 Task: Log work in the project AgileFrame for the issue 'Create a new online platform for online graphic design courses with advanced design tools and project collaboration features' spent time as '3w 3d 23h 44m' and remaining time as '3w 3d 4h 17m' and move to top of backlog. Now add the issue to the epic 'IT Incident Management Process Improvement'. Log work in the project AgileFrame for the issue 'Implement a new cloud-based payroll management system for a company with advanced payroll processing and tax calculation features' spent time as '1w 4d 22h 35m' and remaining time as '6w 1d 12h 21m' and move to bottom of backlog. Now add the issue to the epic 'IT Knowledge Management Process Improvement'
Action: Mouse moved to (820, 395)
Screenshot: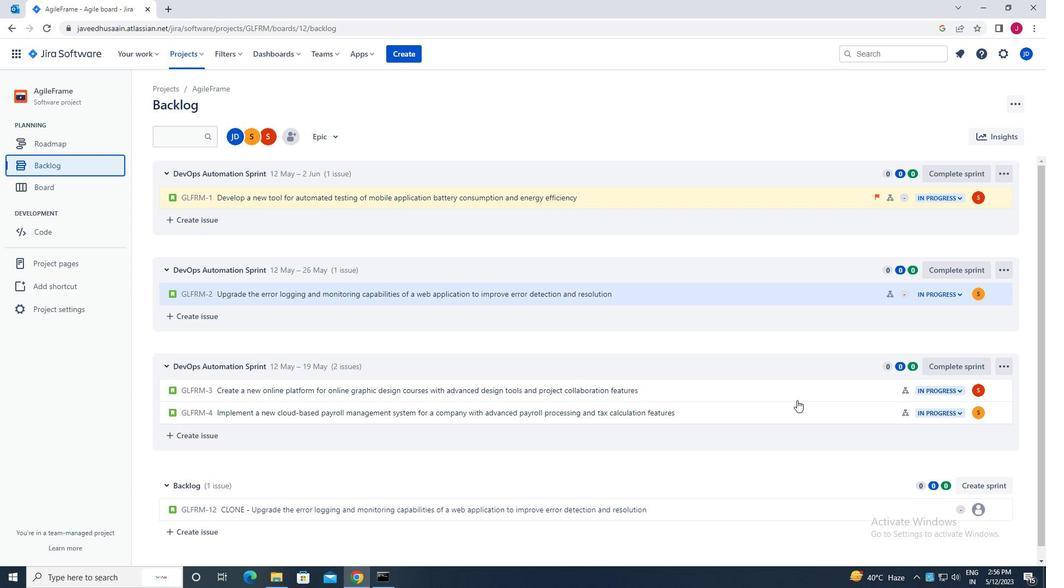 
Action: Mouse pressed left at (820, 395)
Screenshot: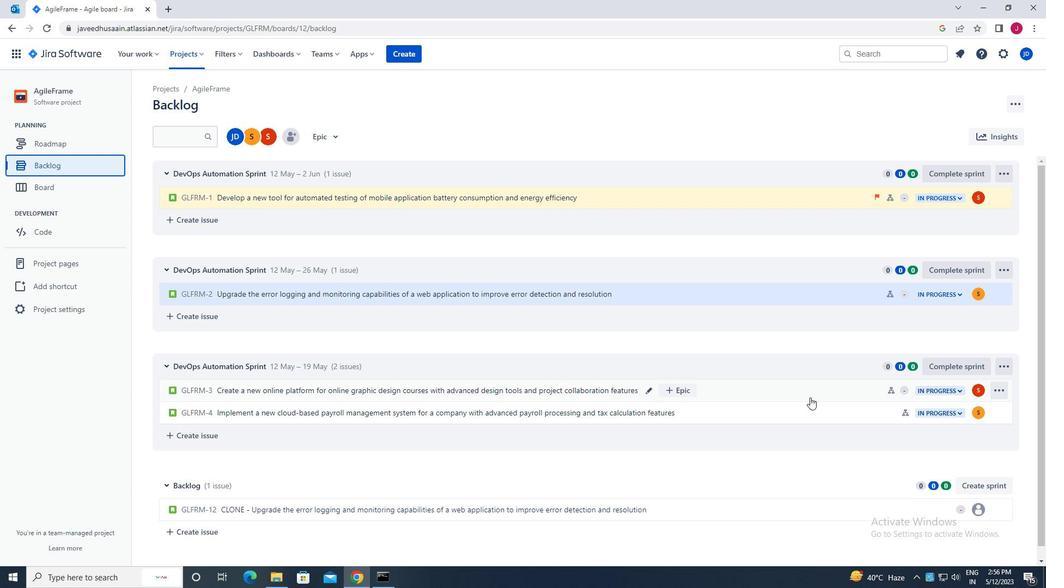 
Action: Mouse moved to (1000, 171)
Screenshot: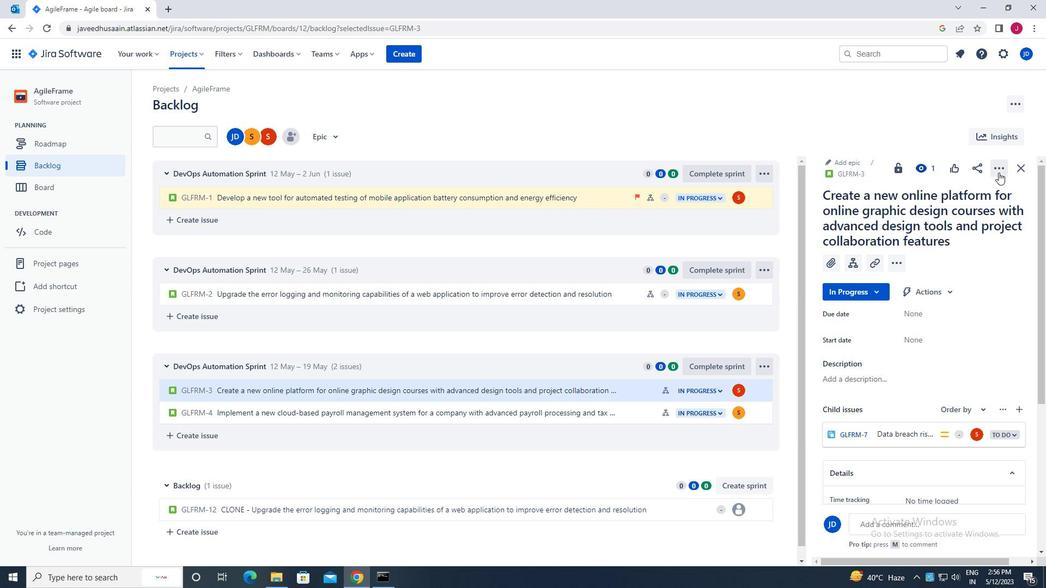 
Action: Mouse pressed left at (1000, 171)
Screenshot: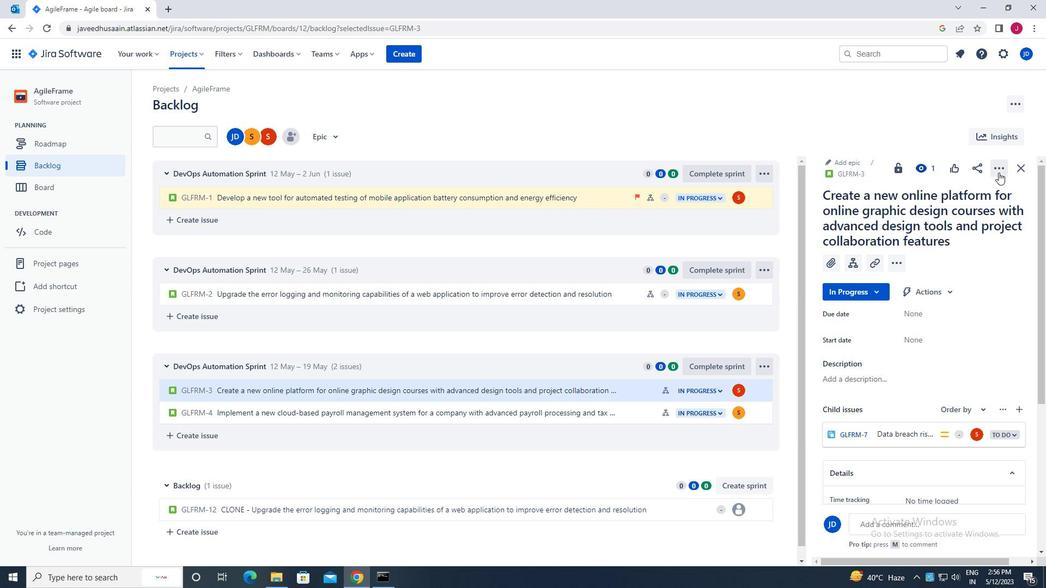 
Action: Mouse moved to (966, 197)
Screenshot: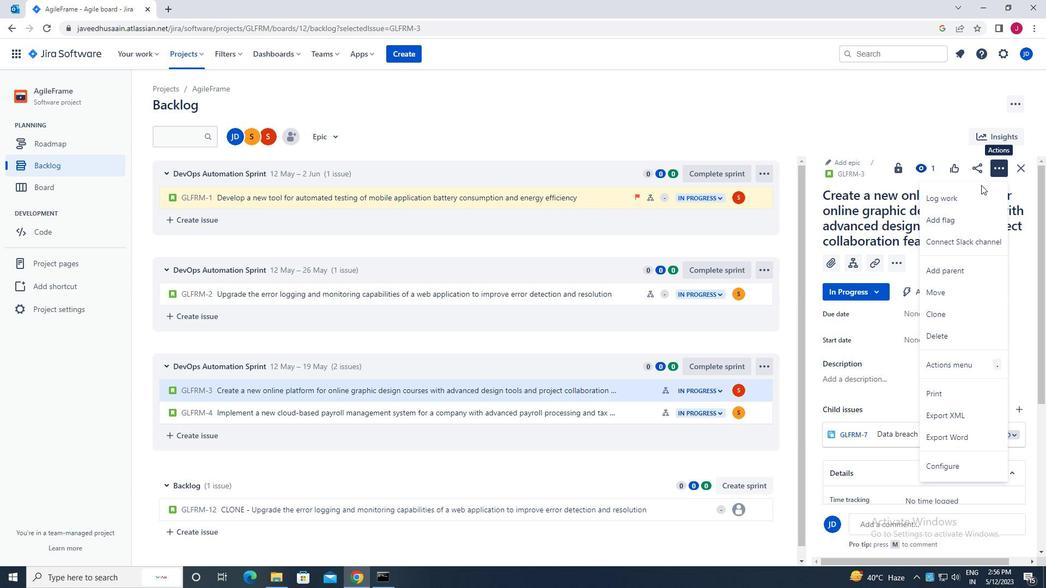 
Action: Mouse pressed left at (966, 197)
Screenshot: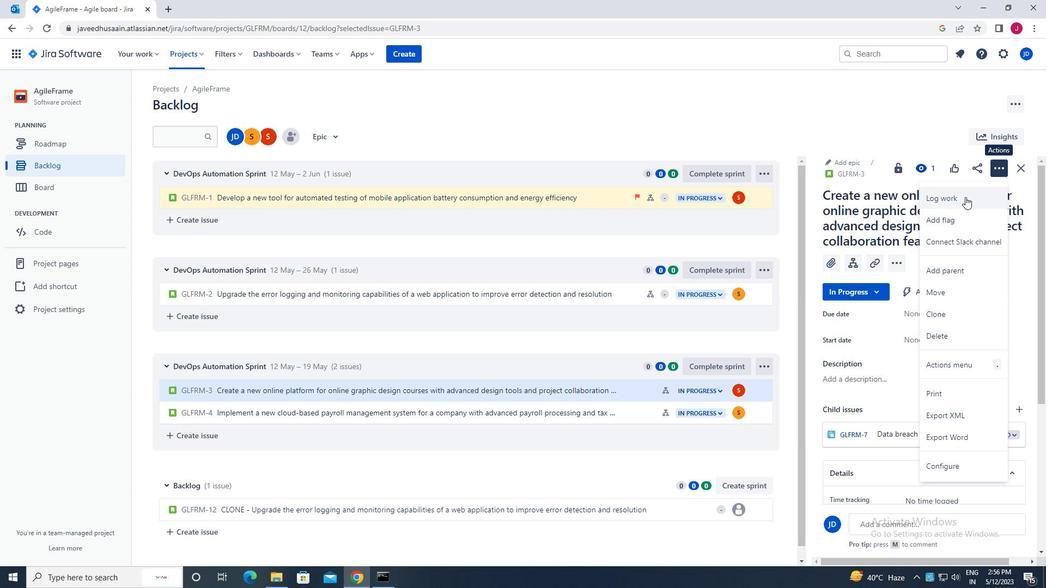 
Action: Mouse moved to (474, 160)
Screenshot: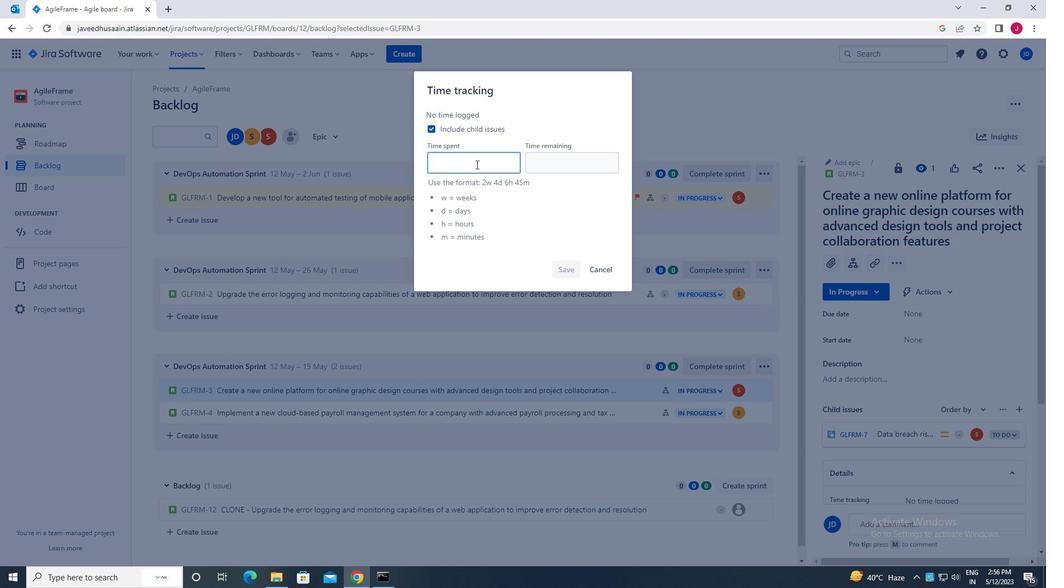 
Action: Mouse pressed left at (474, 160)
Screenshot: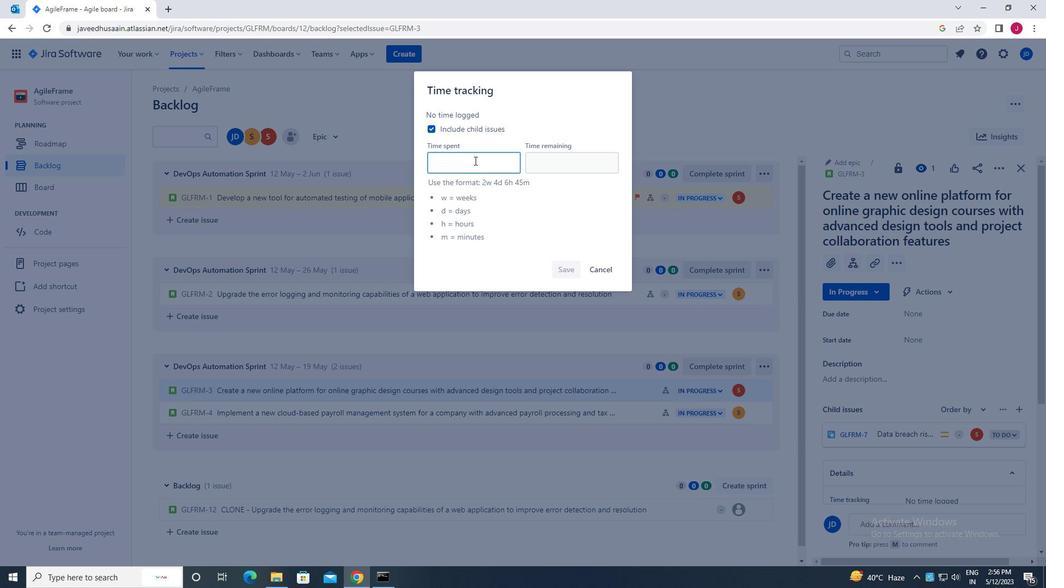 
Action: Key pressed 3w<Key.backspace><Key.caps_lock>w<Key.space>3d<Key.space>23h<Key.space>44m
Screenshot: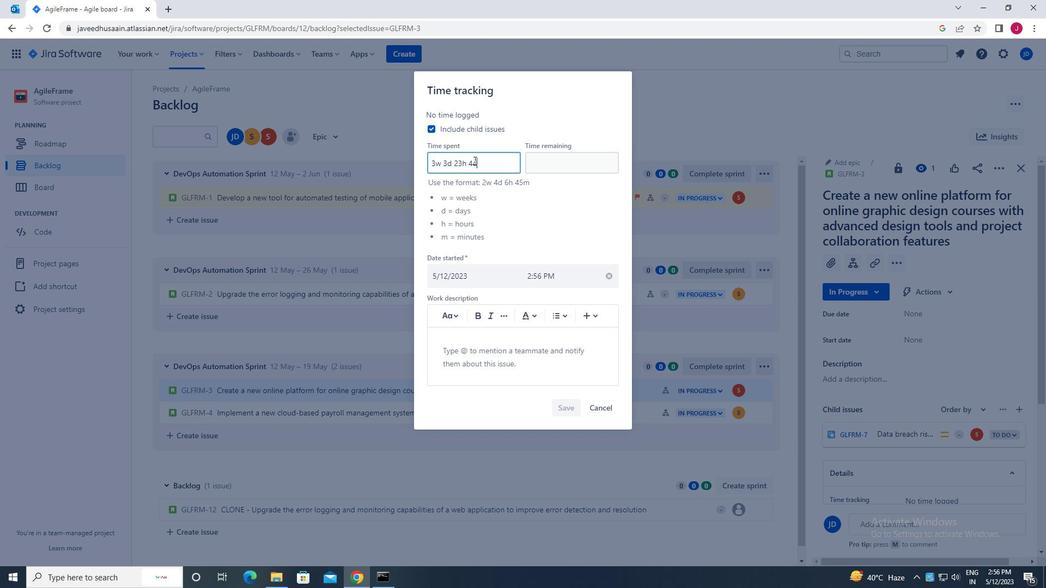 
Action: Mouse moved to (548, 161)
Screenshot: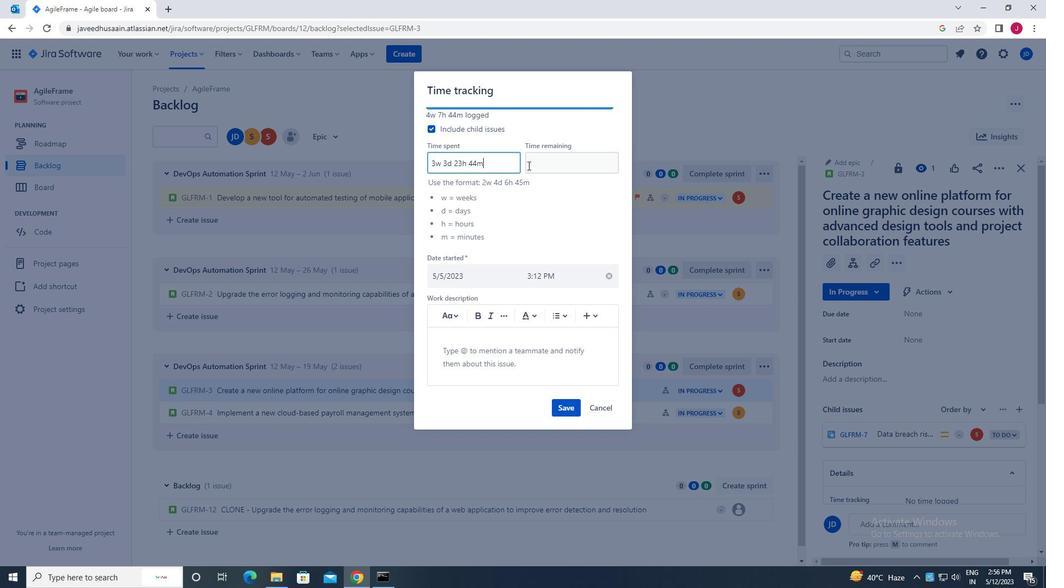 
Action: Mouse pressed left at (548, 161)
Screenshot: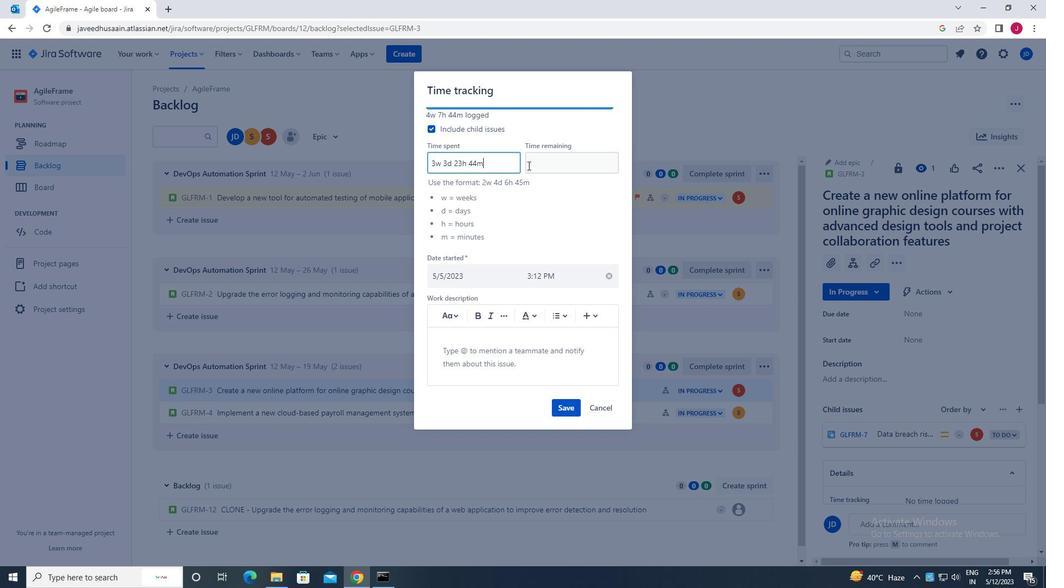 
Action: Key pressed 3w<Key.space>3d<Key.space>4h<Key.space>17m
Screenshot: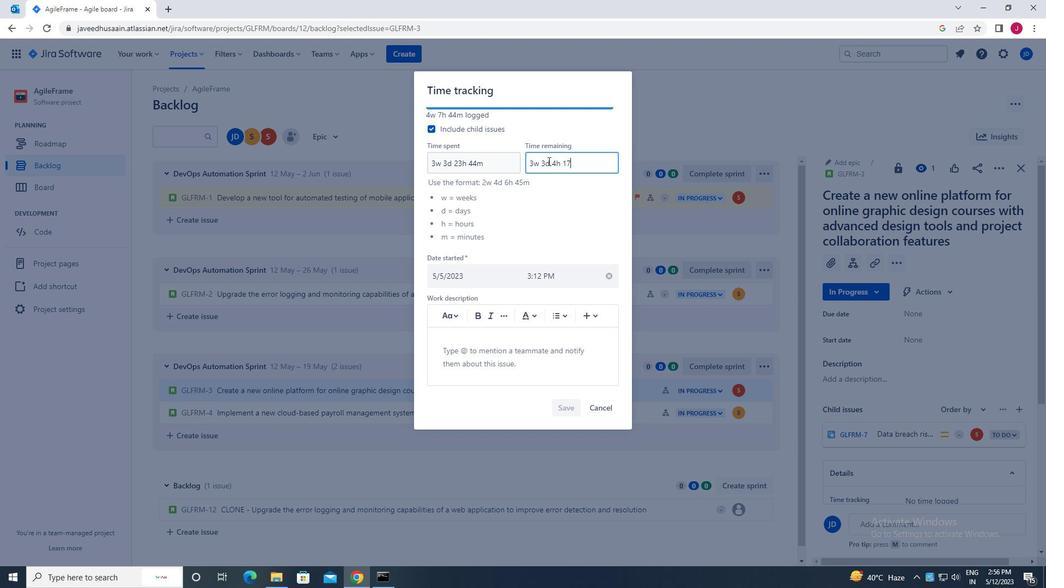 
Action: Mouse moved to (574, 404)
Screenshot: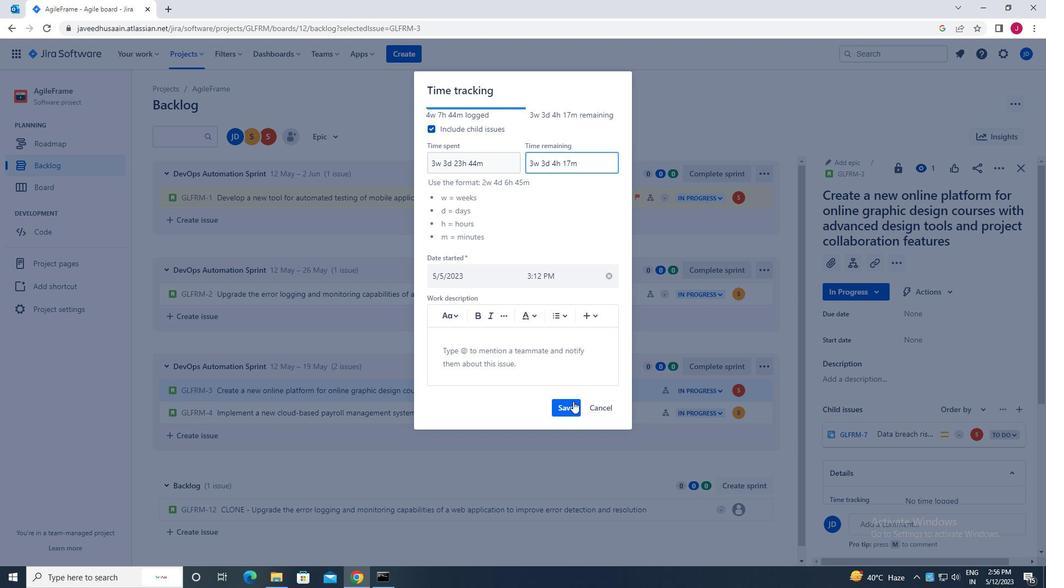 
Action: Mouse pressed left at (574, 404)
Screenshot: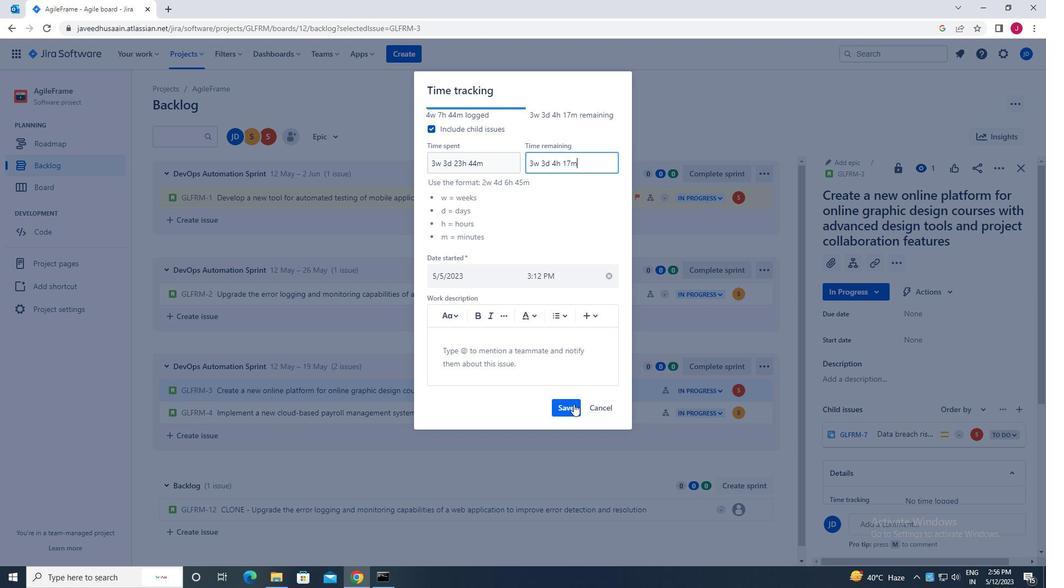 
Action: Mouse moved to (758, 392)
Screenshot: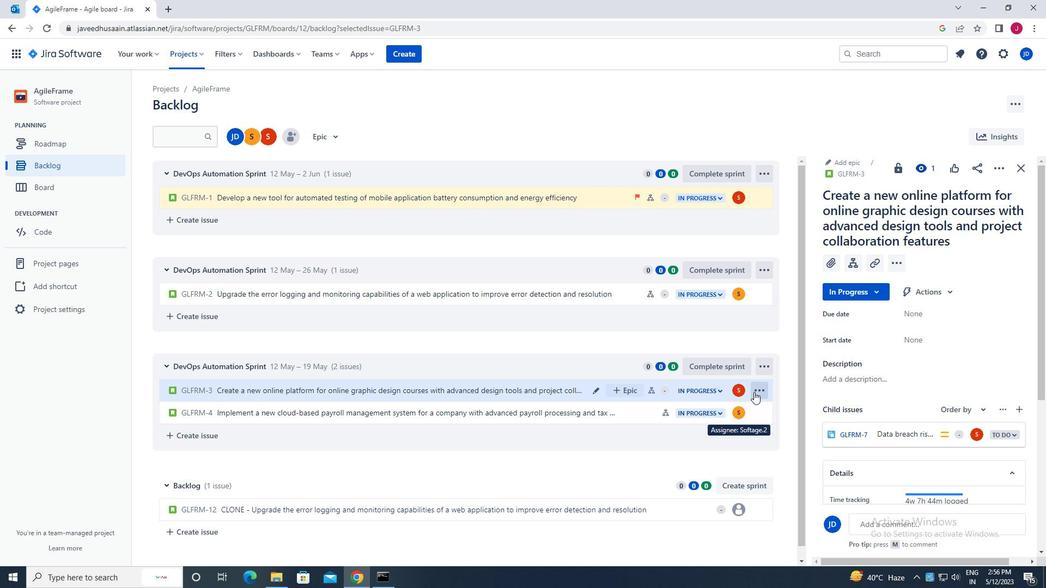 
Action: Mouse pressed left at (758, 392)
Screenshot: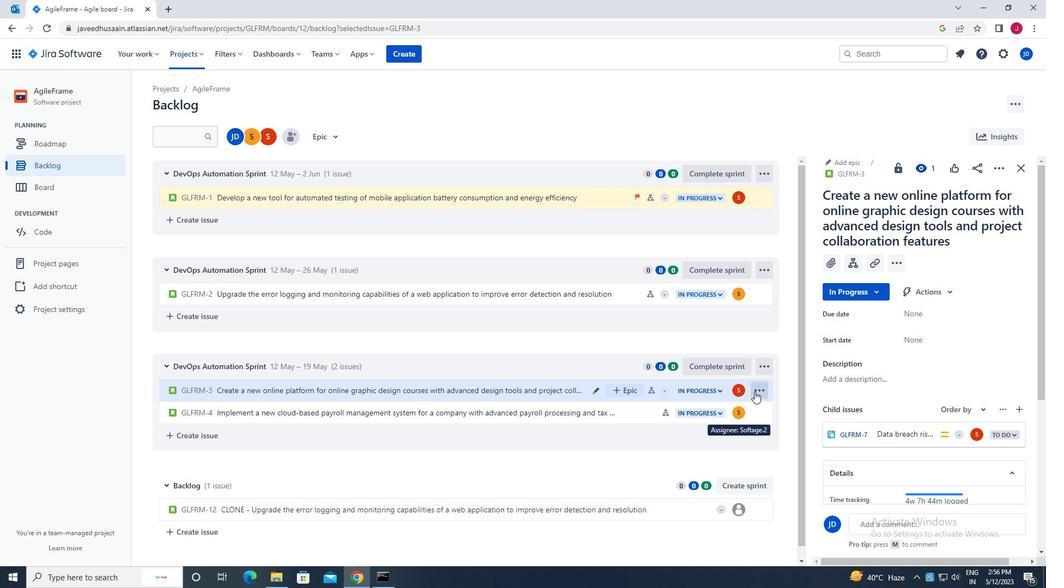 
Action: Mouse moved to (702, 350)
Screenshot: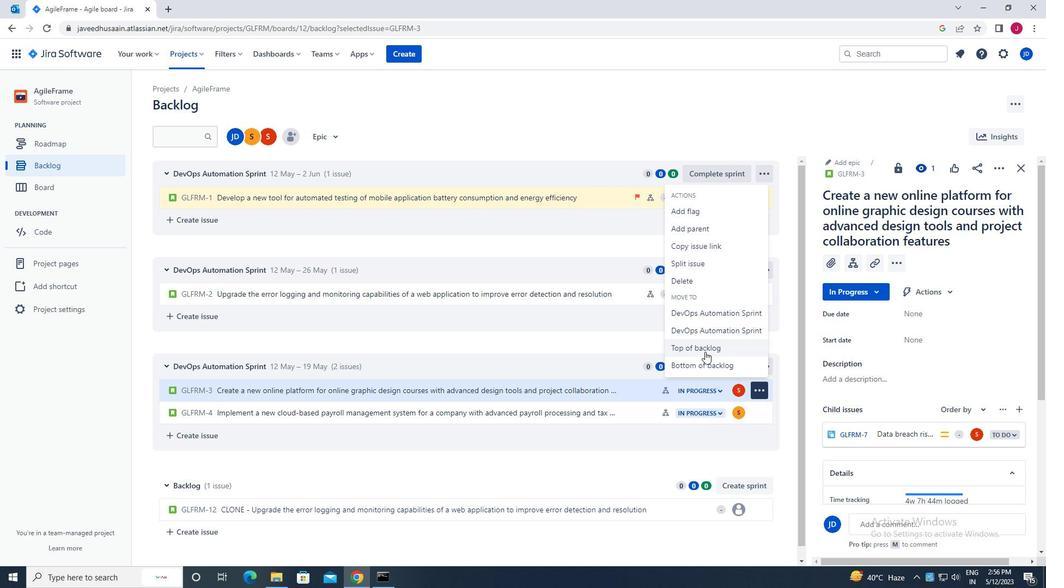 
Action: Mouse pressed left at (702, 350)
Screenshot: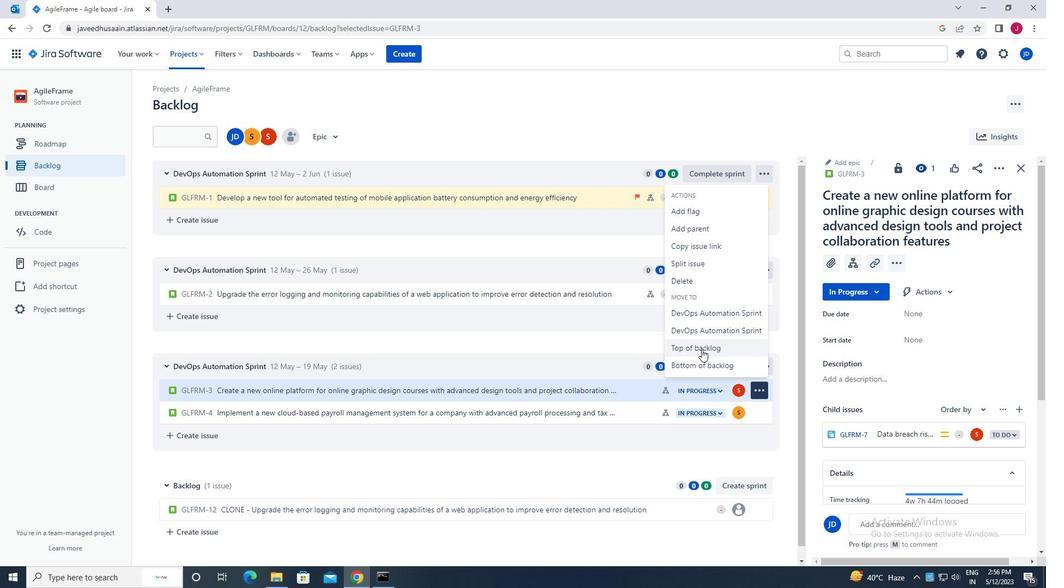 
Action: Mouse moved to (561, 177)
Screenshot: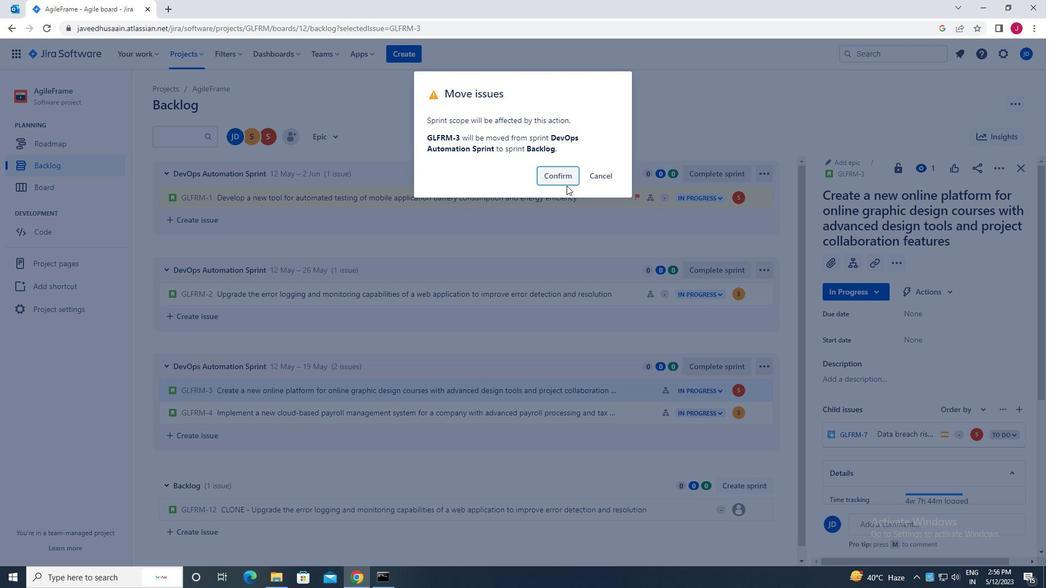
Action: Mouse pressed left at (561, 177)
Screenshot: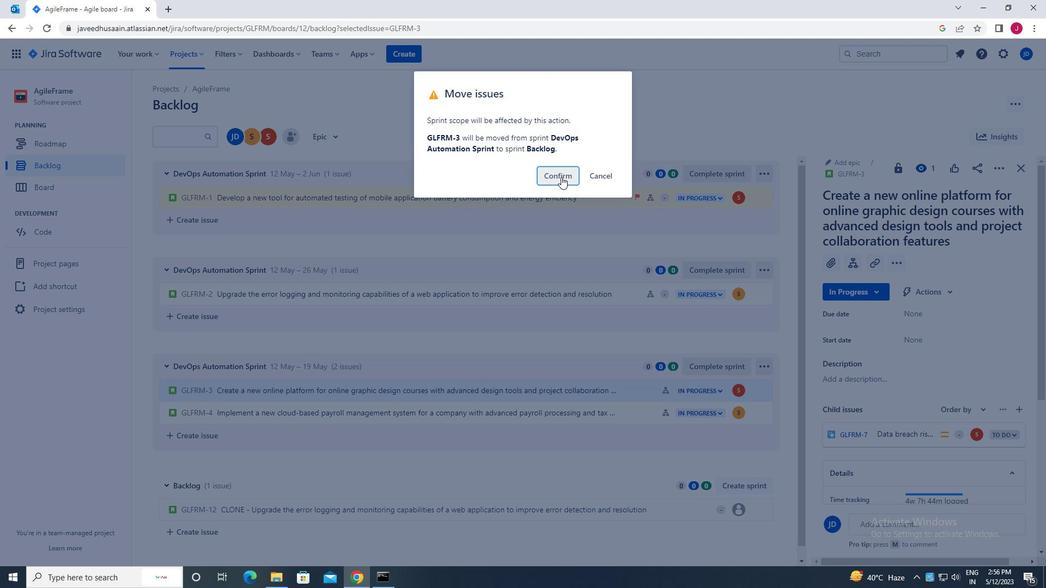 
Action: Mouse moved to (331, 136)
Screenshot: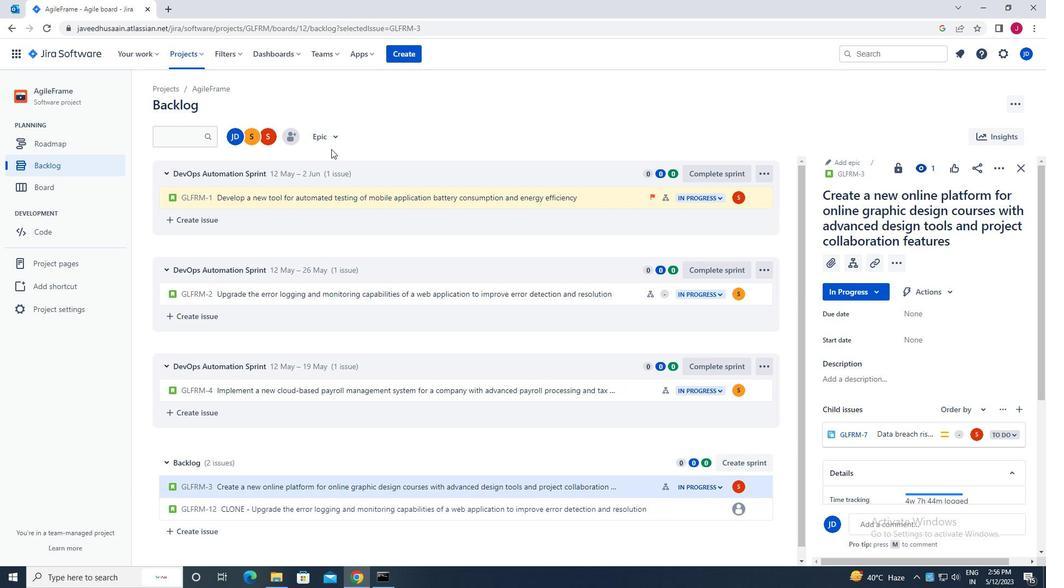 
Action: Mouse pressed left at (331, 136)
Screenshot: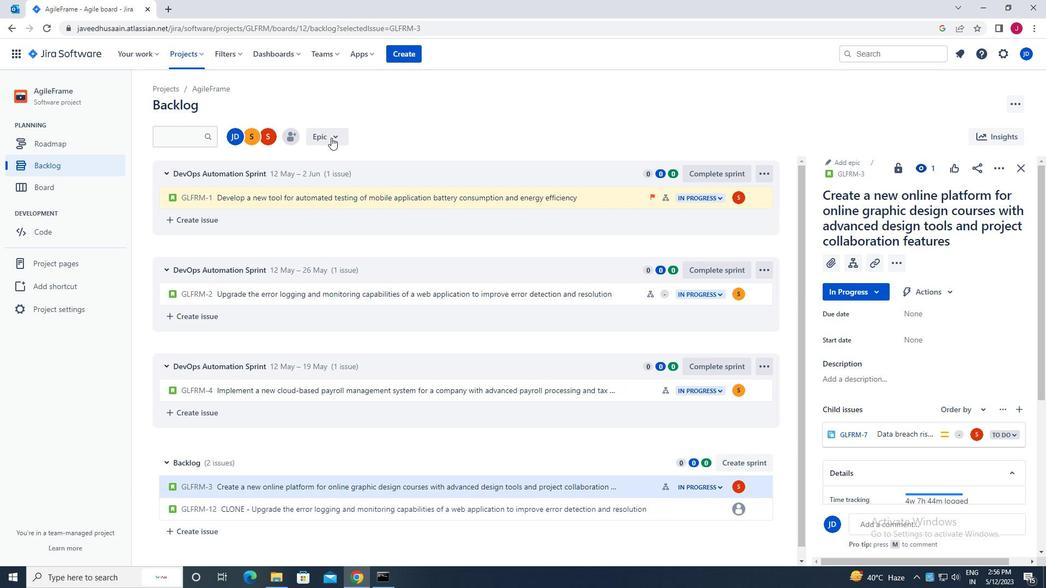 
Action: Mouse moved to (366, 219)
Screenshot: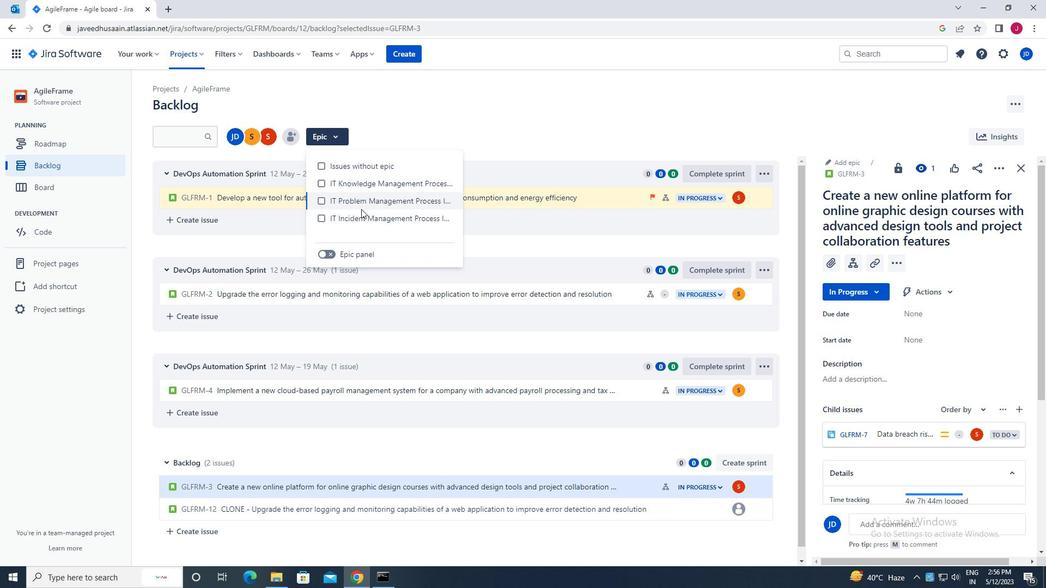 
Action: Mouse pressed left at (366, 219)
Screenshot: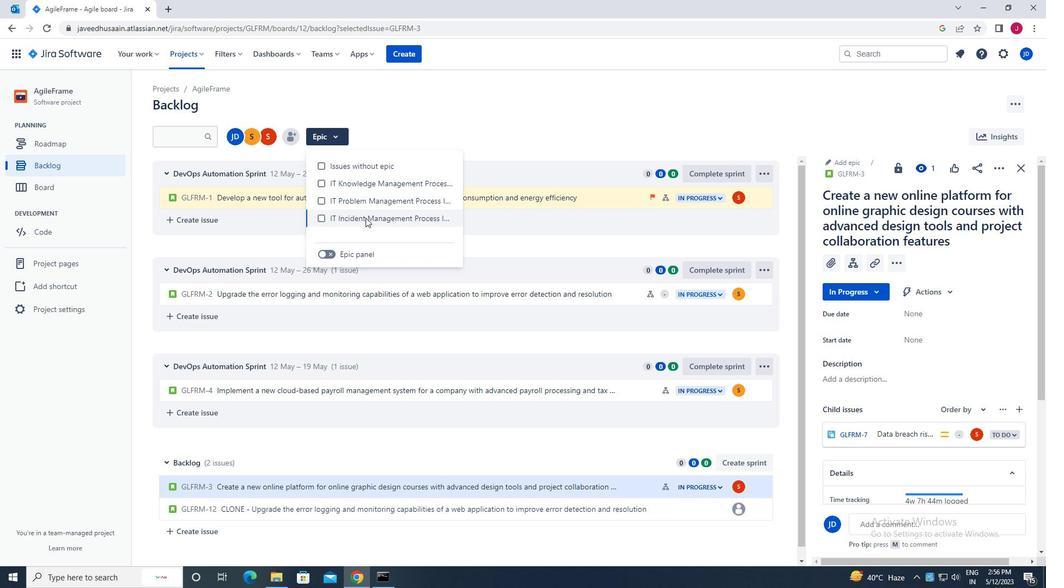 
Action: Mouse moved to (1021, 167)
Screenshot: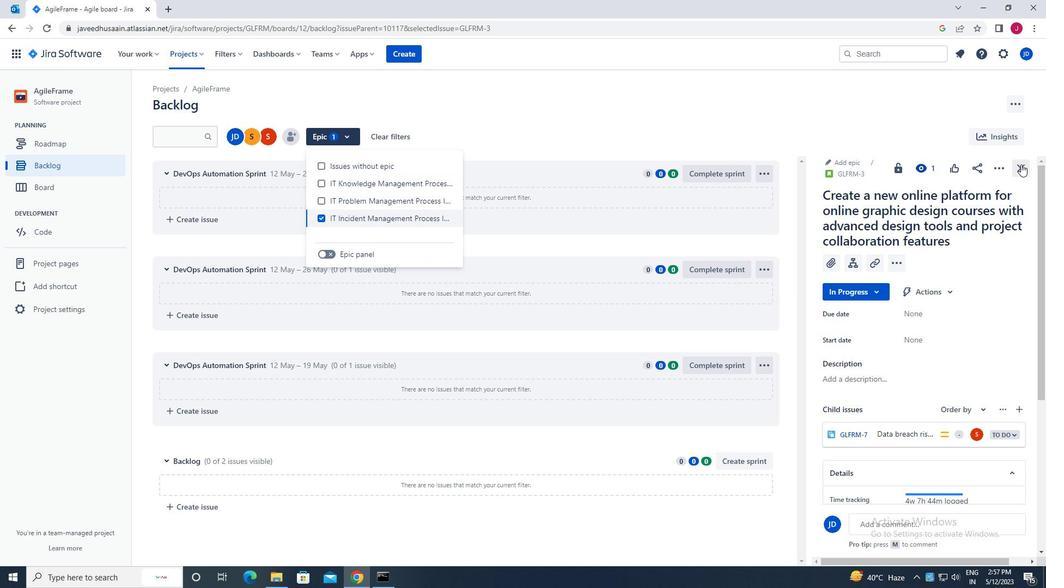 
Action: Mouse pressed left at (1021, 167)
Screenshot: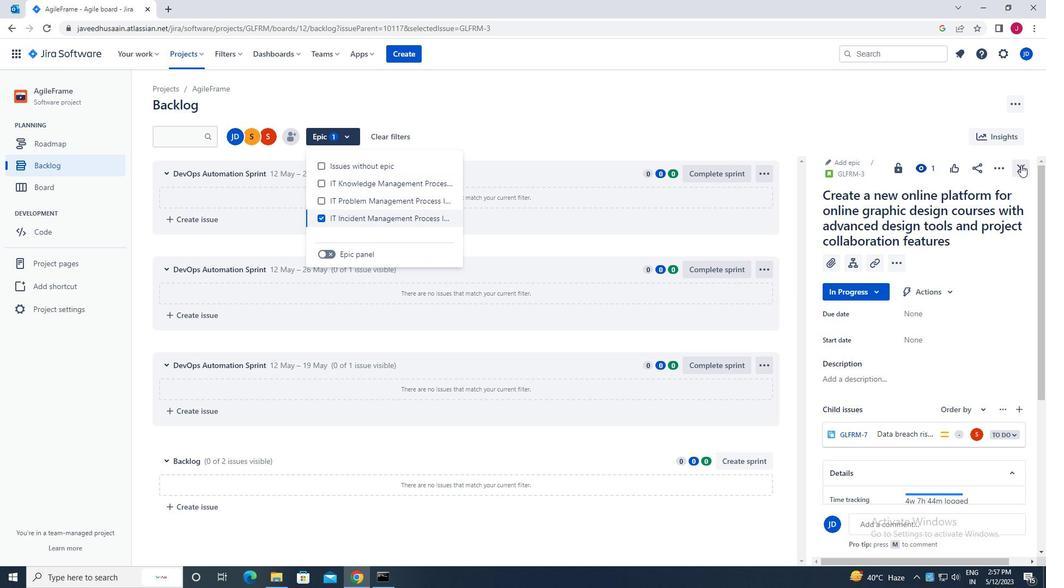 
Action: Mouse moved to (900, 300)
Screenshot: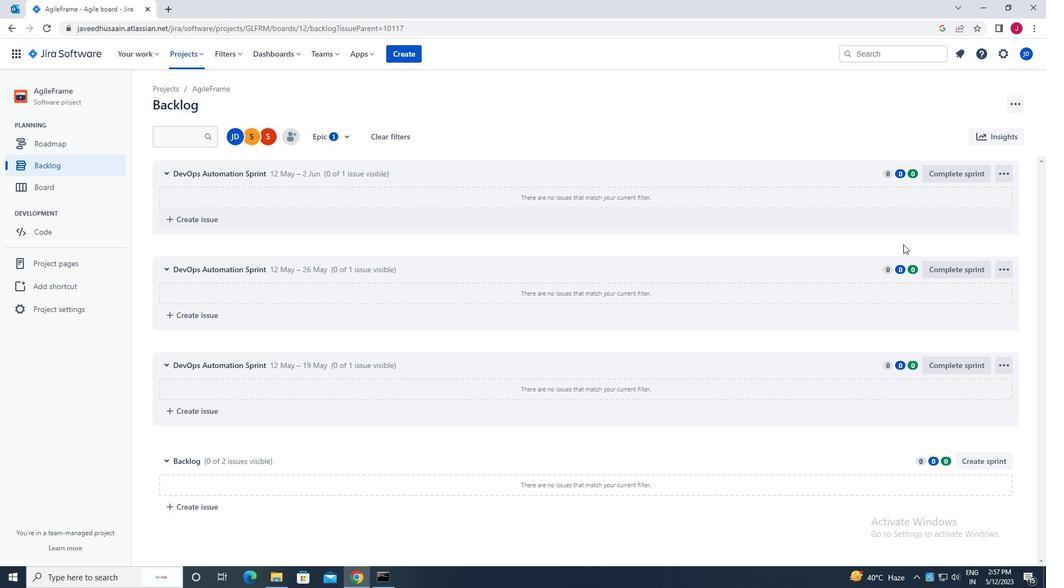 
Action: Mouse scrolled (900, 300) with delta (0, 0)
Screenshot: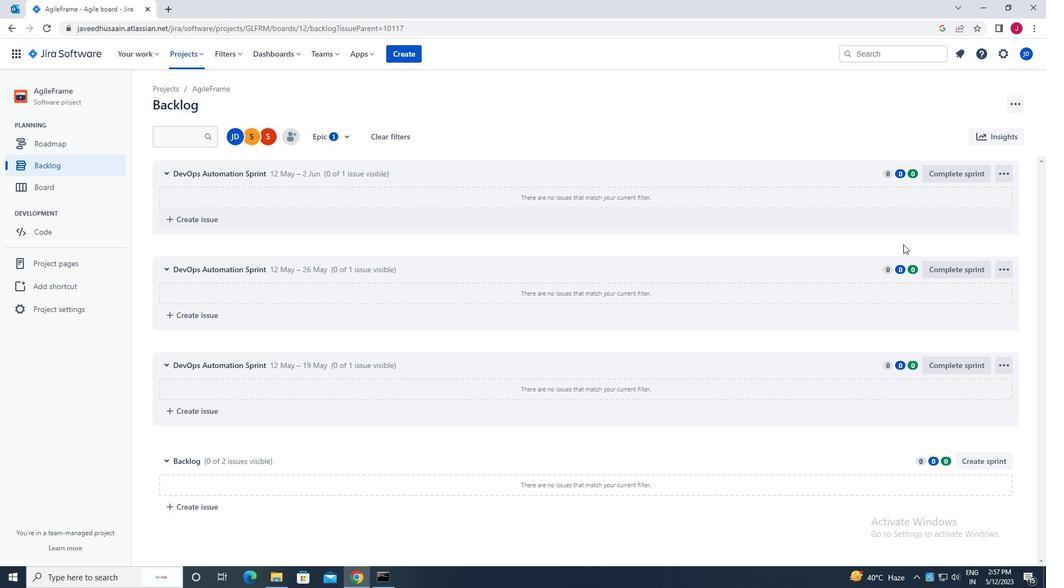 
Action: Mouse moved to (900, 304)
Screenshot: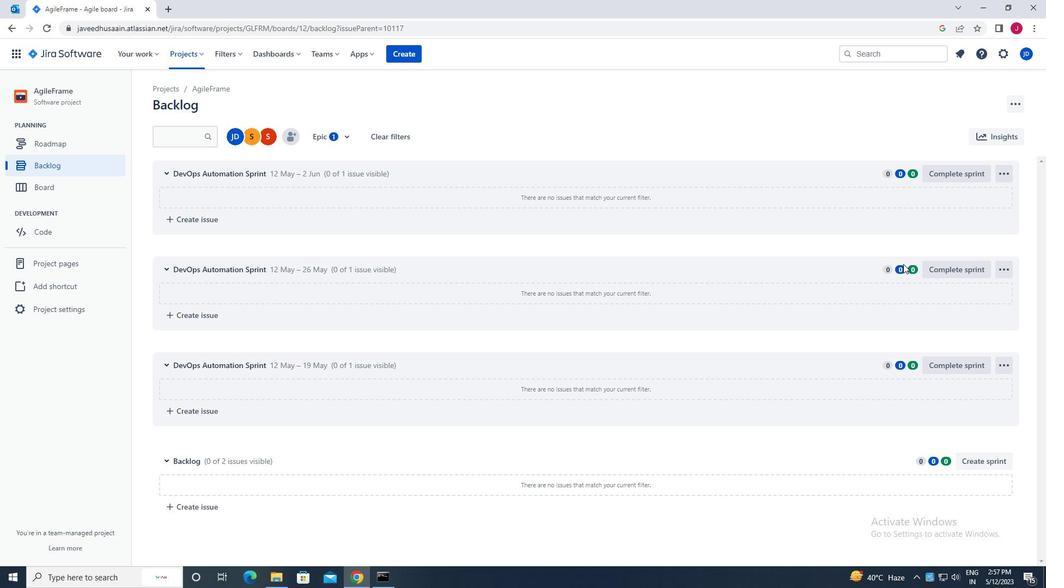 
Action: Mouse scrolled (900, 303) with delta (0, 0)
Screenshot: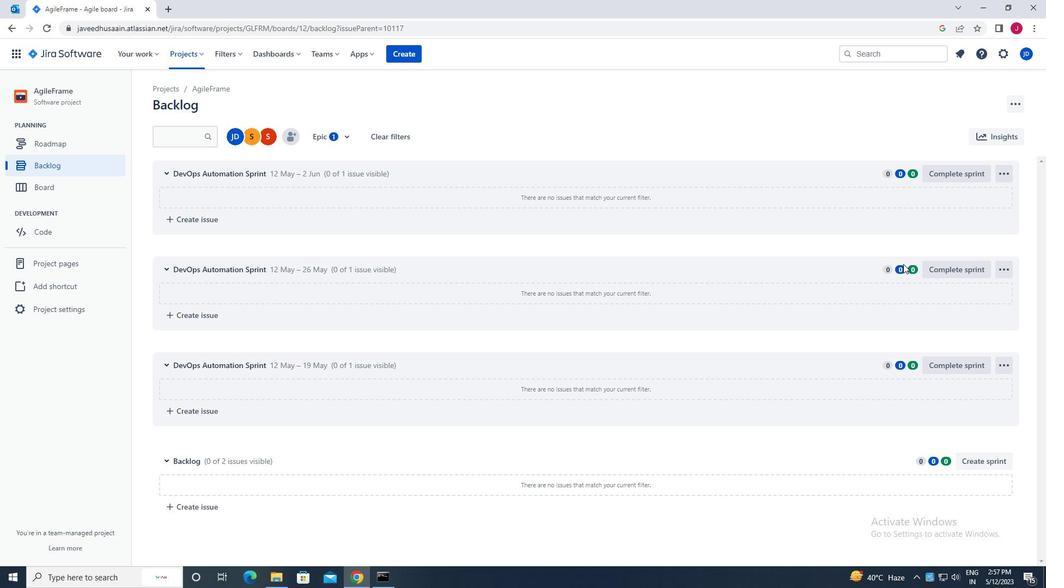 
Action: Mouse scrolled (900, 303) with delta (0, 0)
Screenshot: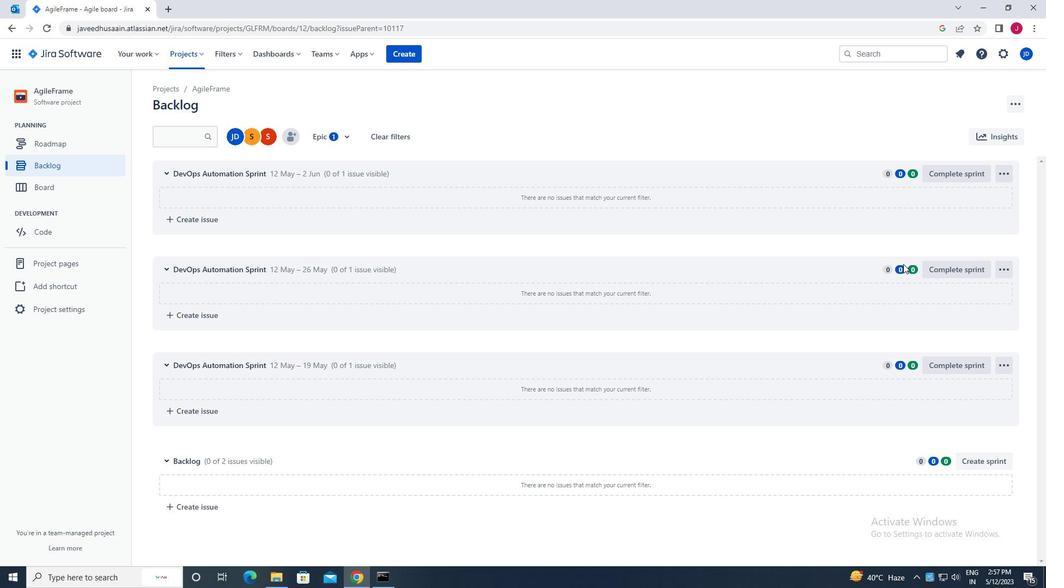 
Action: Mouse scrolled (900, 303) with delta (0, 0)
Screenshot: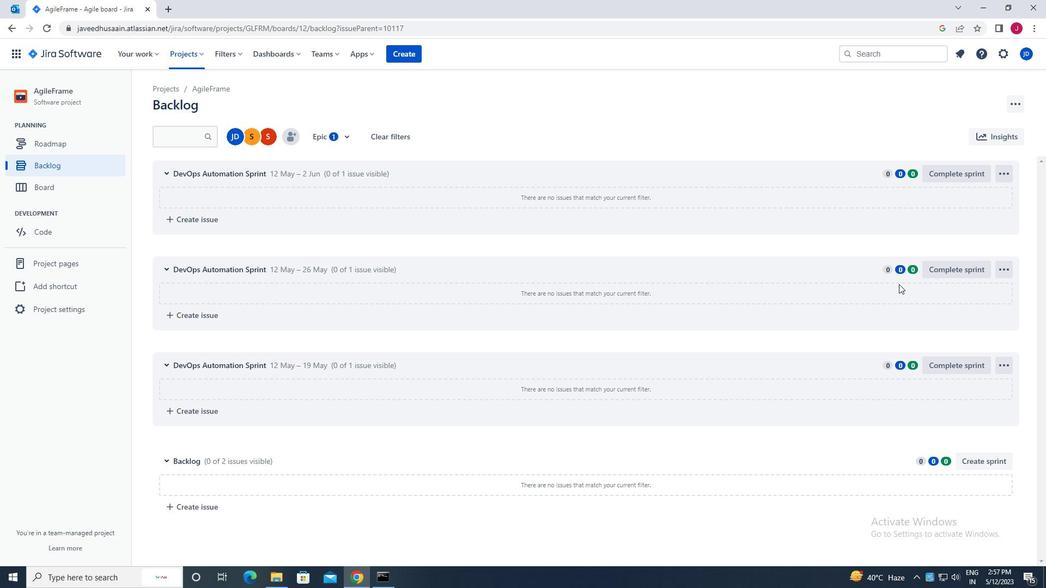 
Action: Mouse moved to (901, 304)
Screenshot: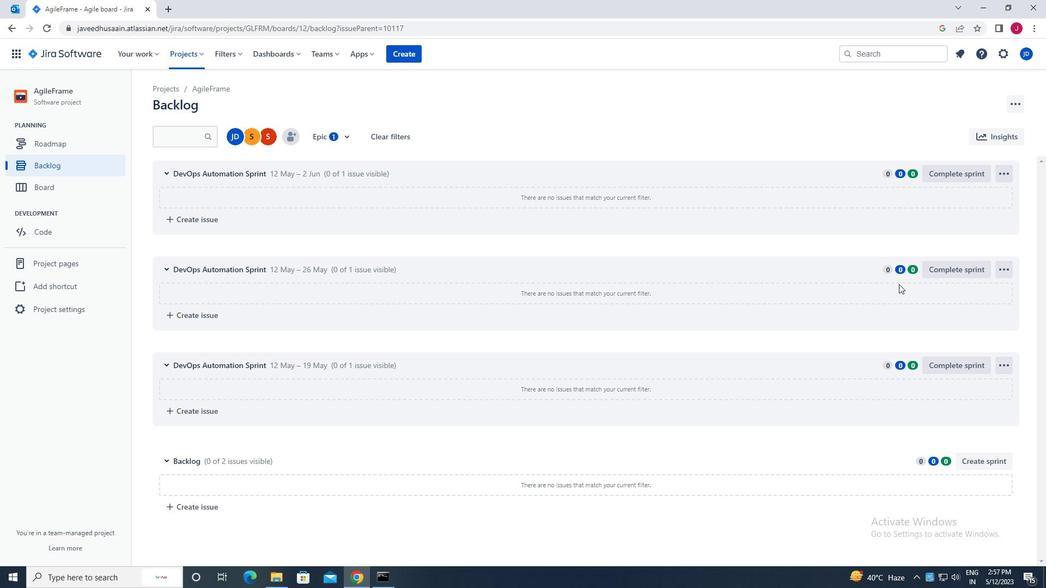 
Action: Mouse scrolled (901, 303) with delta (0, 0)
Screenshot: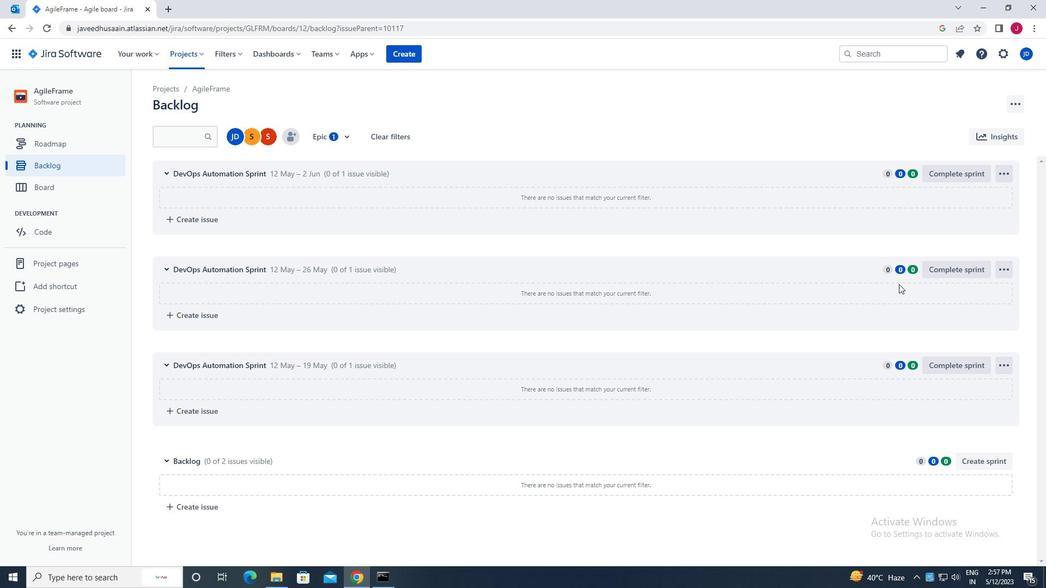 
Action: Mouse moved to (70, 163)
Screenshot: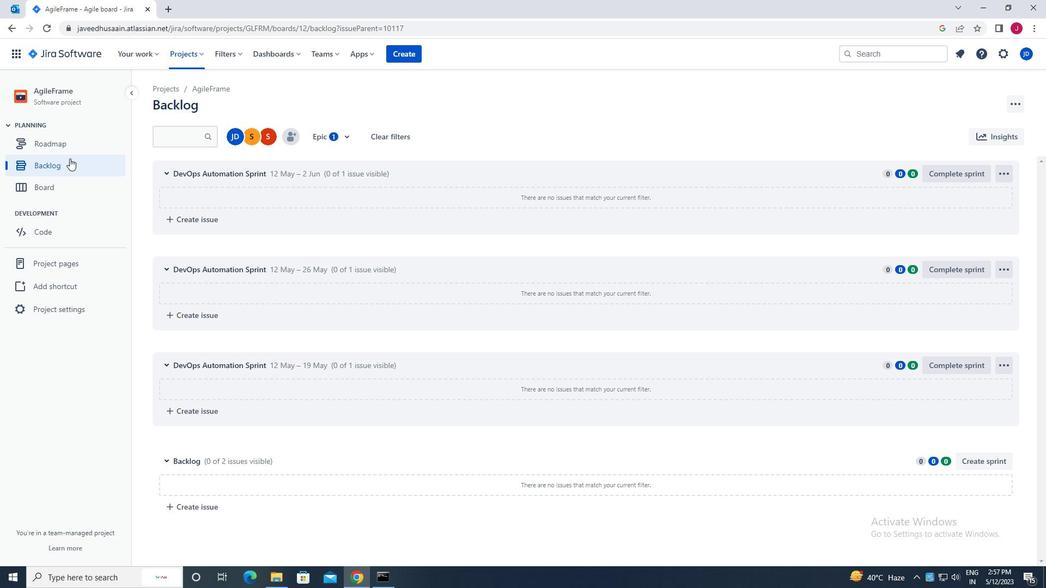 
Action: Mouse pressed left at (70, 163)
Screenshot: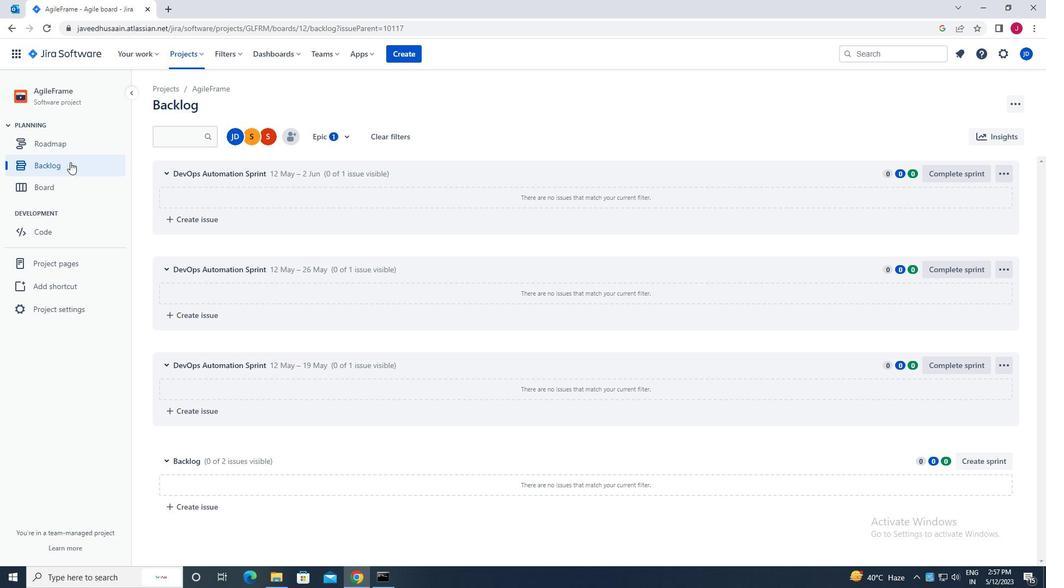 
Action: Mouse moved to (394, 462)
Screenshot: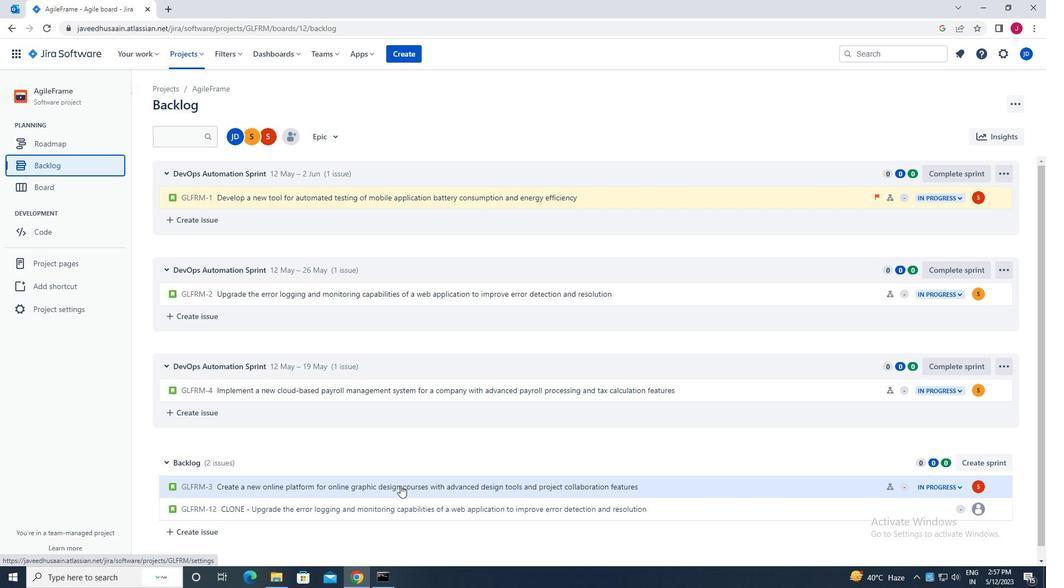 
Action: Mouse scrolled (394, 461) with delta (0, 0)
Screenshot: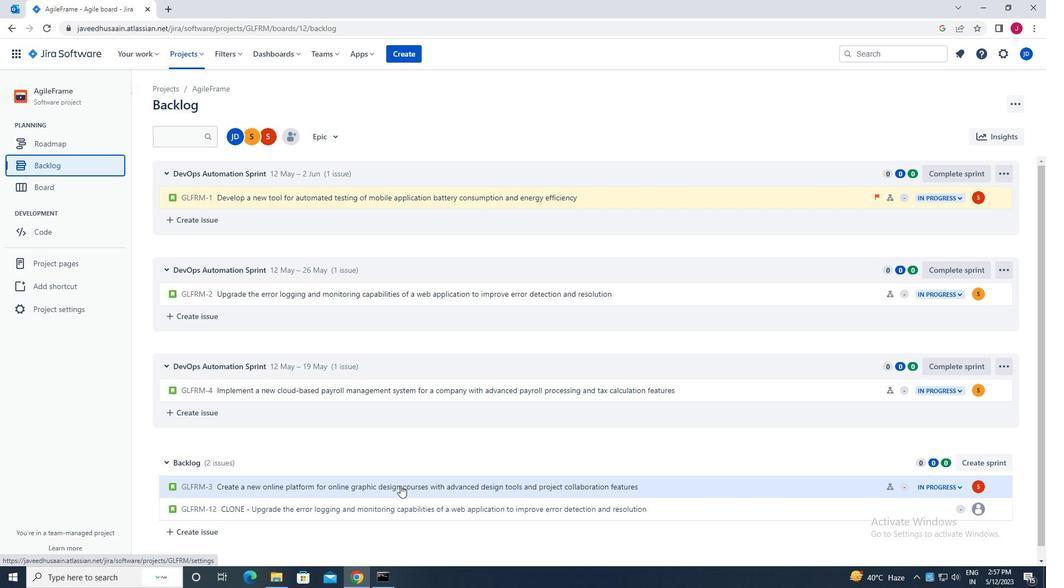 
Action: Mouse moved to (393, 461)
Screenshot: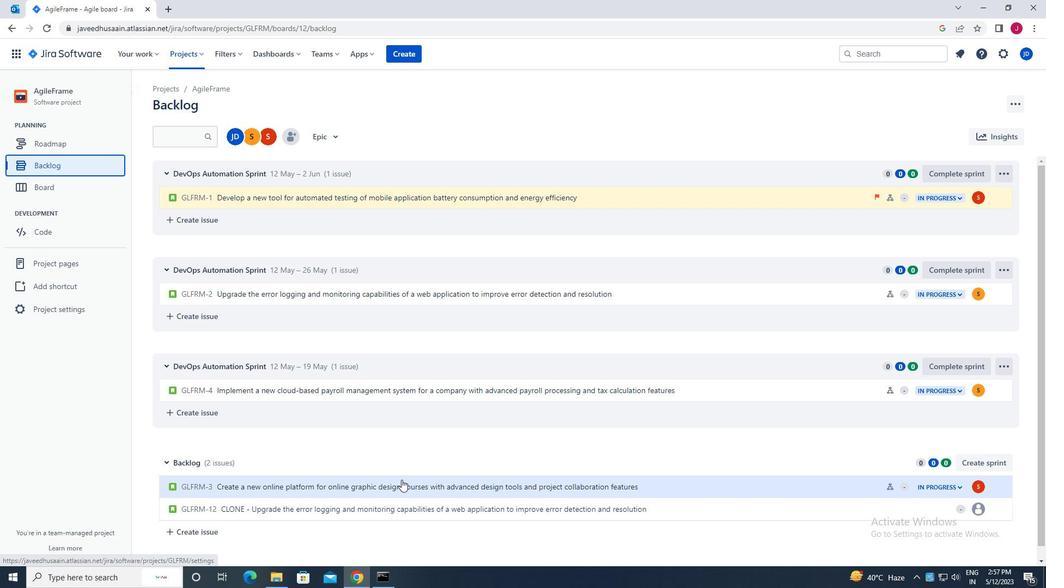 
Action: Mouse scrolled (393, 460) with delta (0, 0)
Screenshot: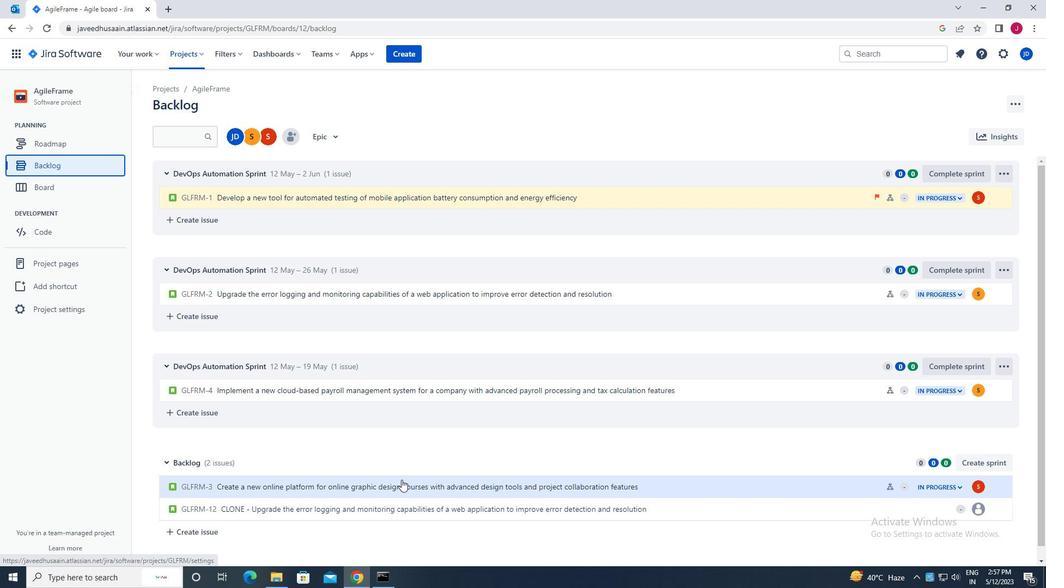 
Action: Mouse moved to (392, 459)
Screenshot: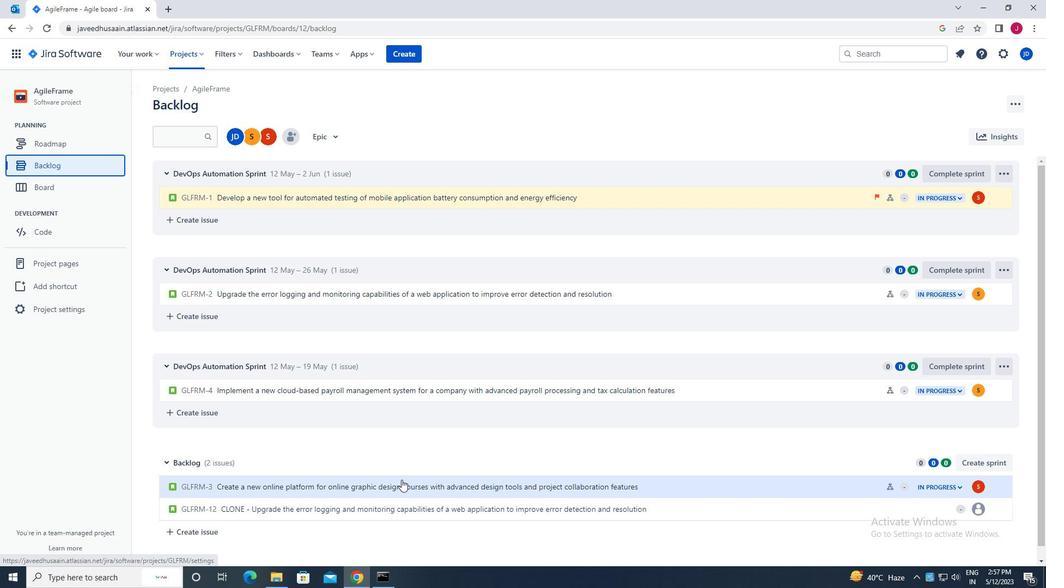 
Action: Mouse scrolled (392, 458) with delta (0, 0)
Screenshot: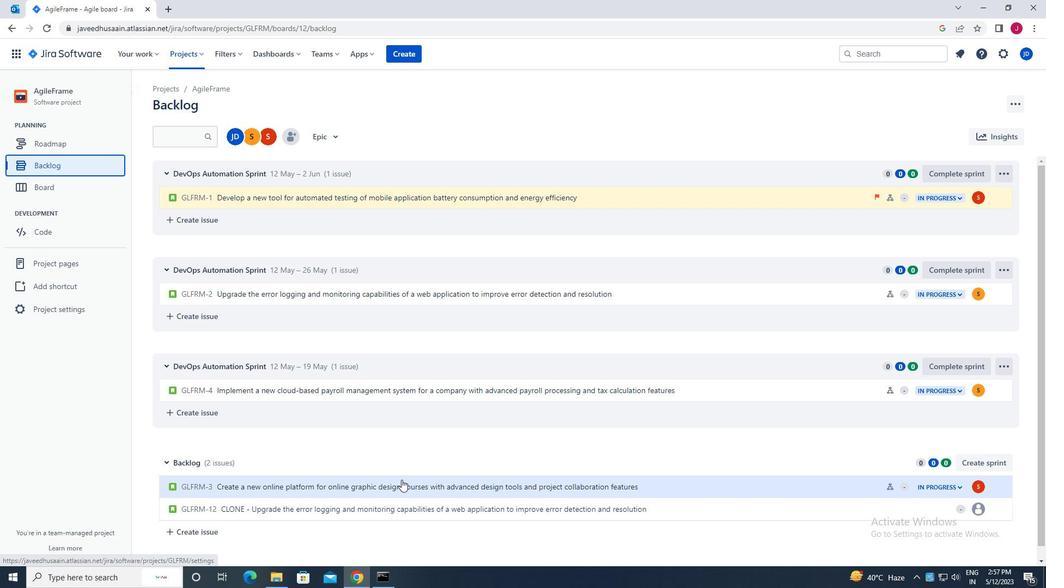 
Action: Mouse moved to (388, 454)
Screenshot: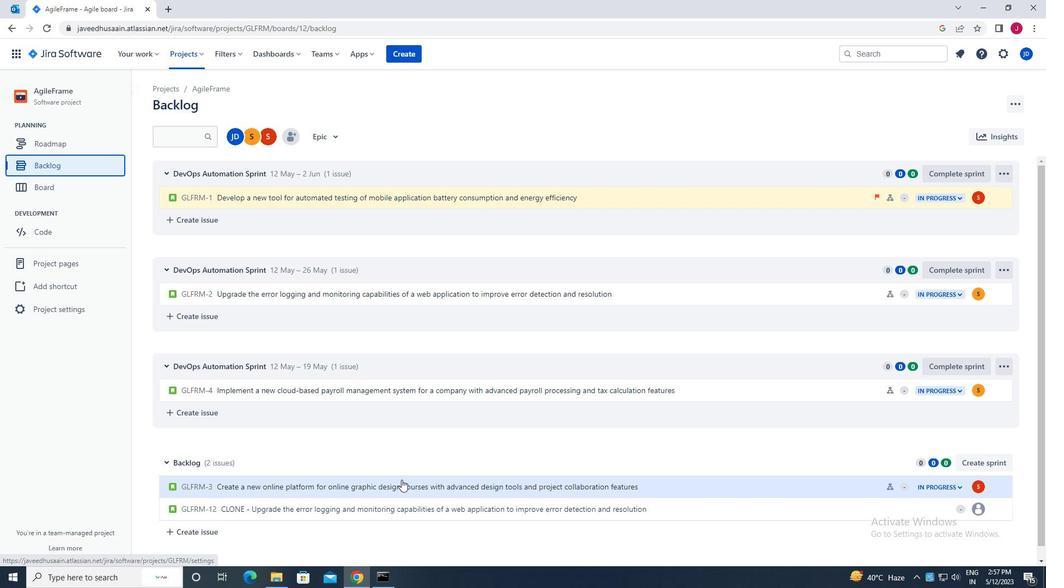 
Action: Mouse scrolled (388, 453) with delta (0, 0)
Screenshot: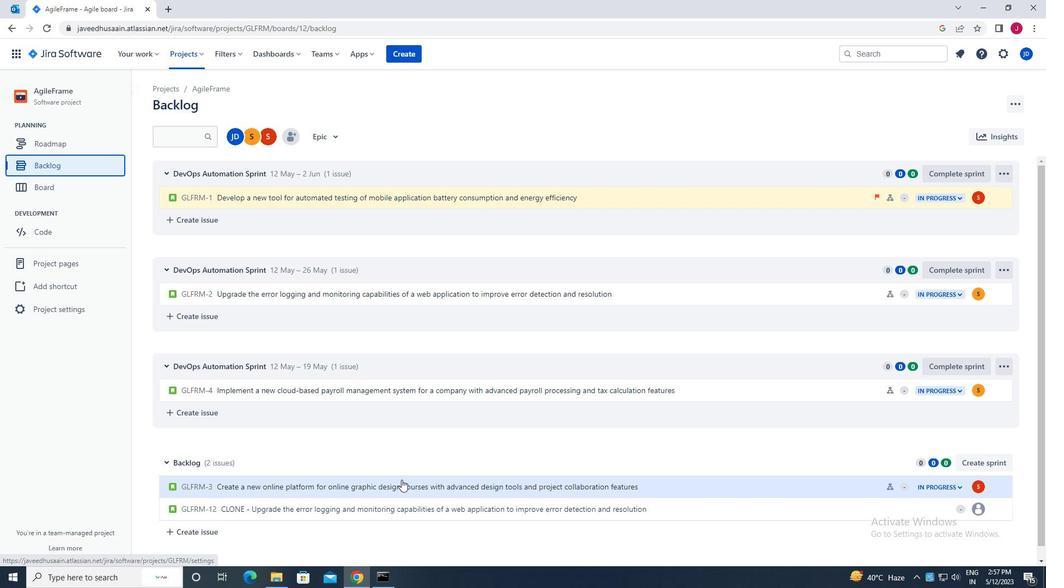 
Action: Mouse moved to (861, 382)
Screenshot: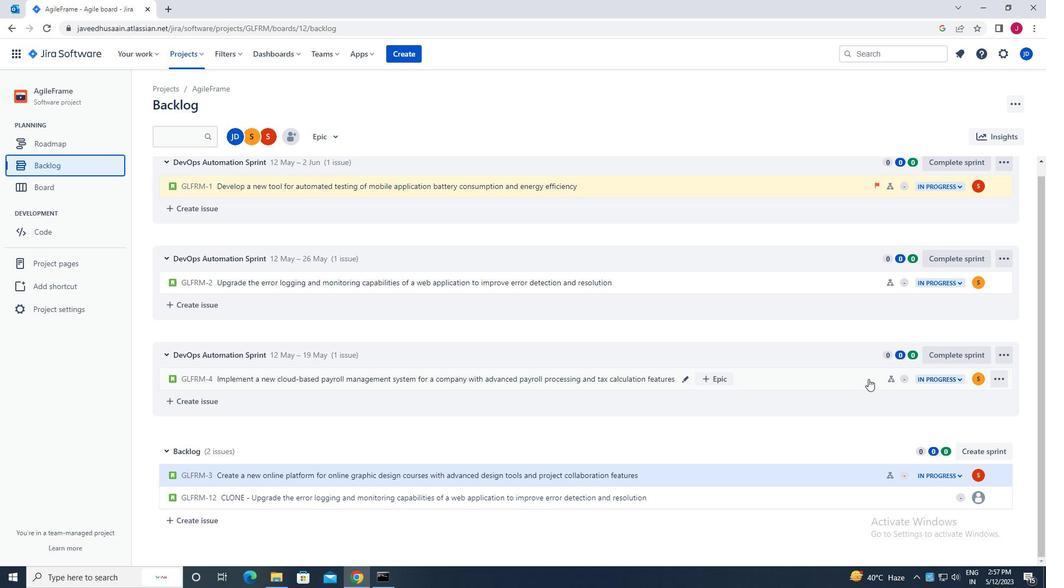 
Action: Mouse pressed left at (861, 382)
Screenshot: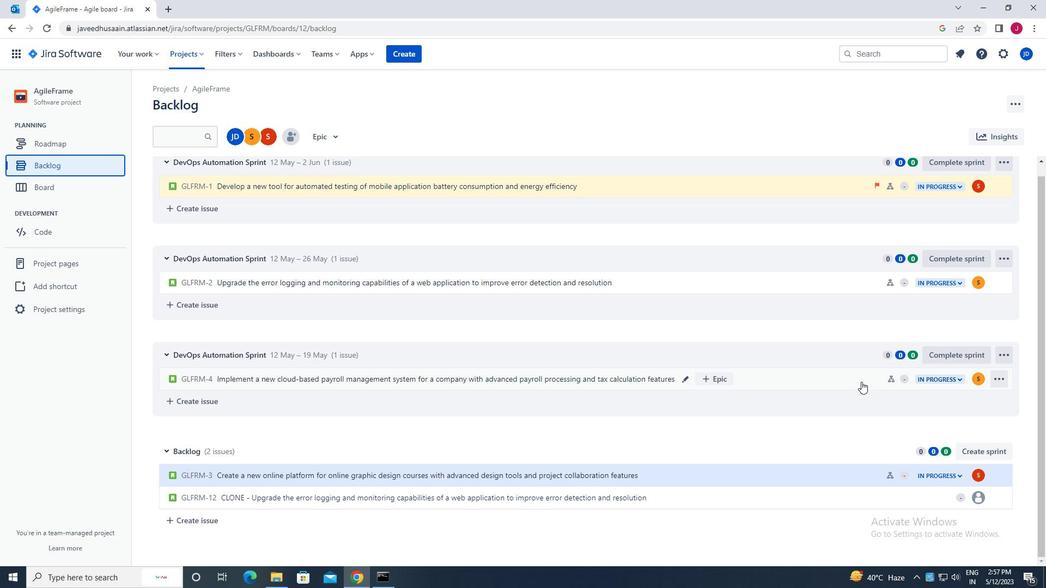 
Action: Mouse moved to (997, 167)
Screenshot: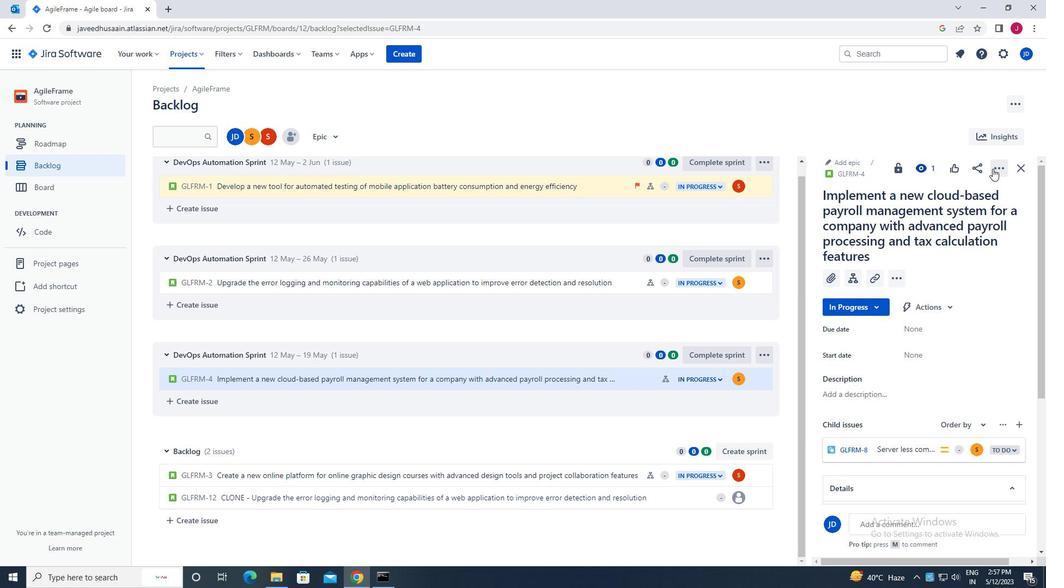 
Action: Mouse pressed left at (997, 167)
Screenshot: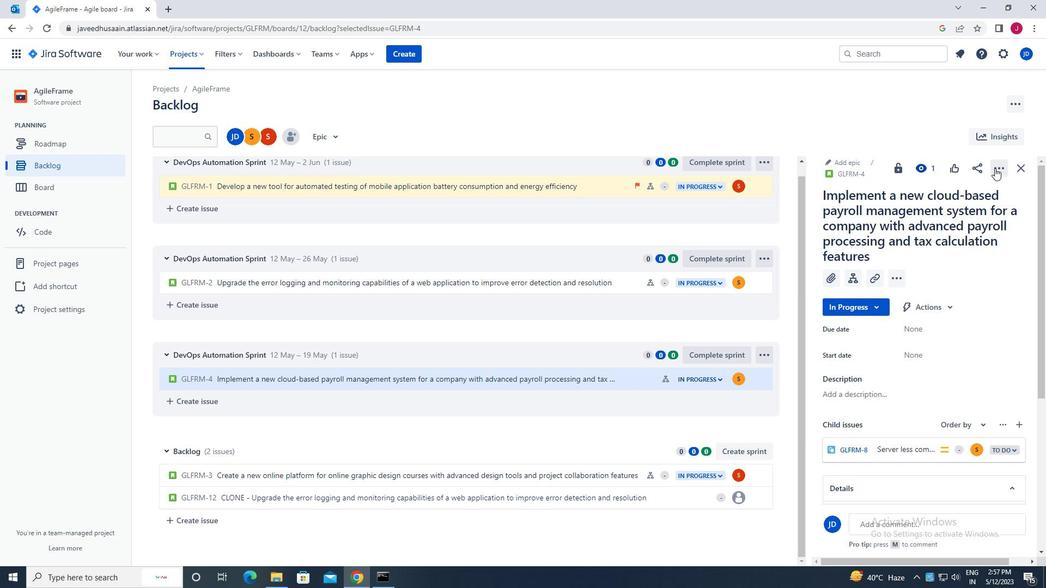 
Action: Mouse moved to (948, 201)
Screenshot: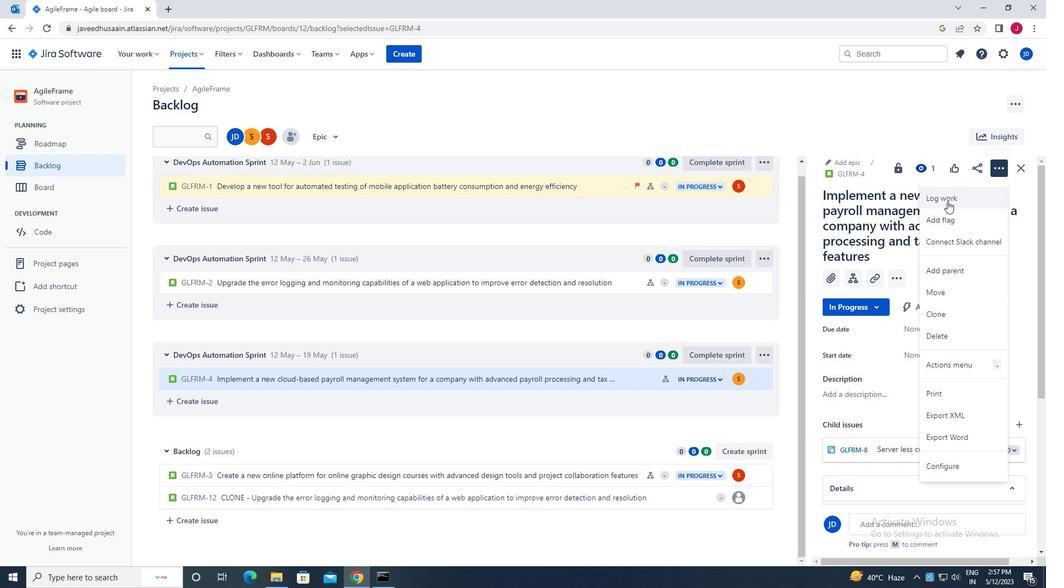 
Action: Mouse pressed left at (948, 201)
Screenshot: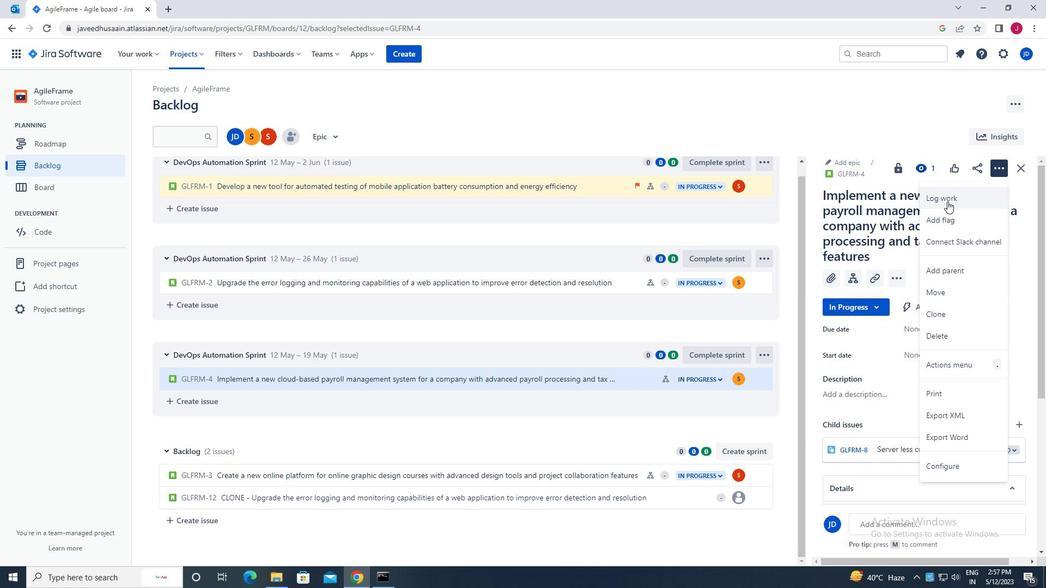 
Action: Mouse moved to (485, 161)
Screenshot: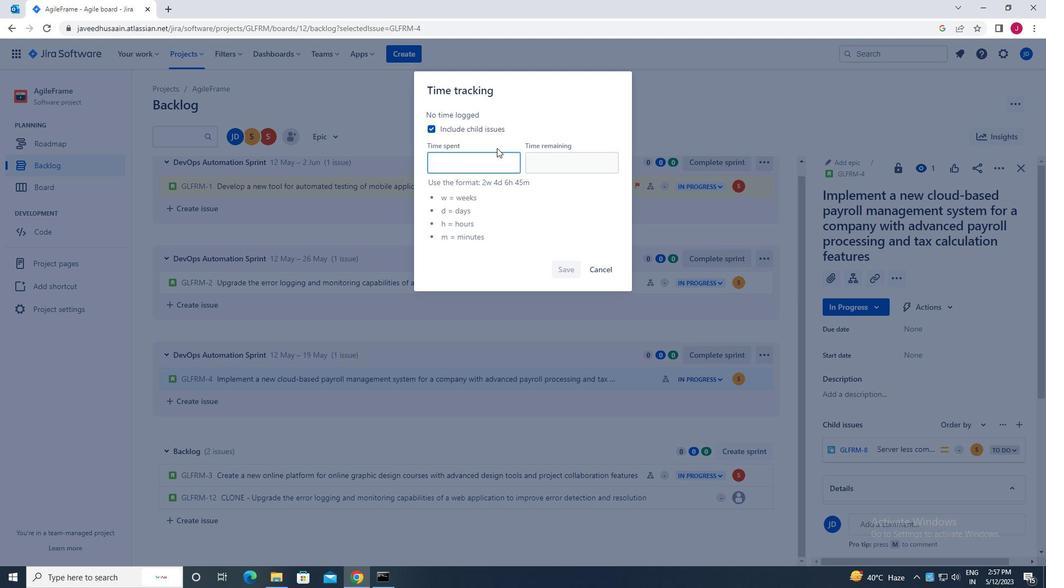 
Action: Mouse pressed left at (485, 161)
Screenshot: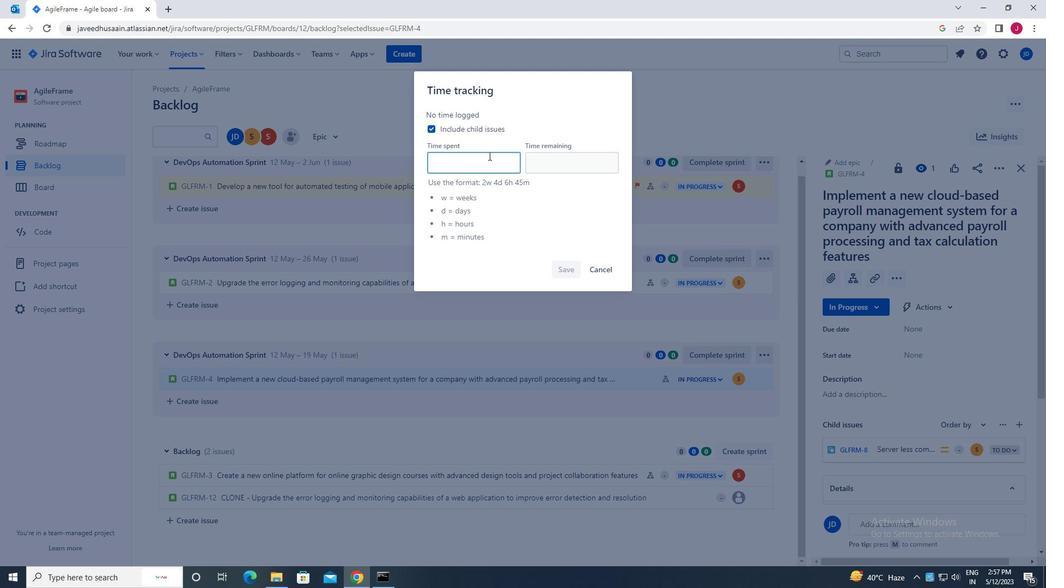 
Action: Key pressed 1w<Key.space>4d<Key.space>22h<Key.space>35m
Screenshot: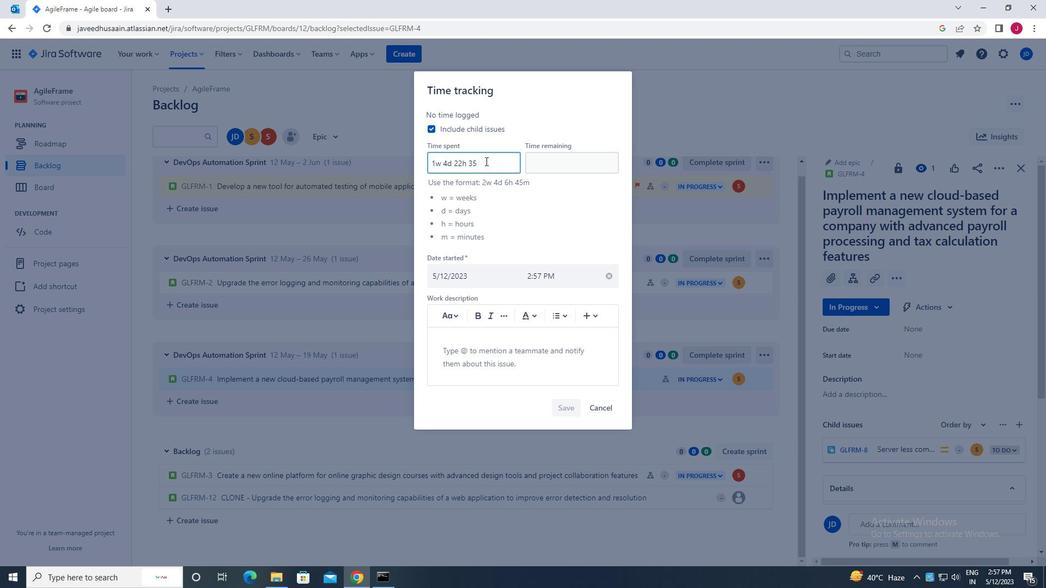 
Action: Mouse moved to (560, 166)
Screenshot: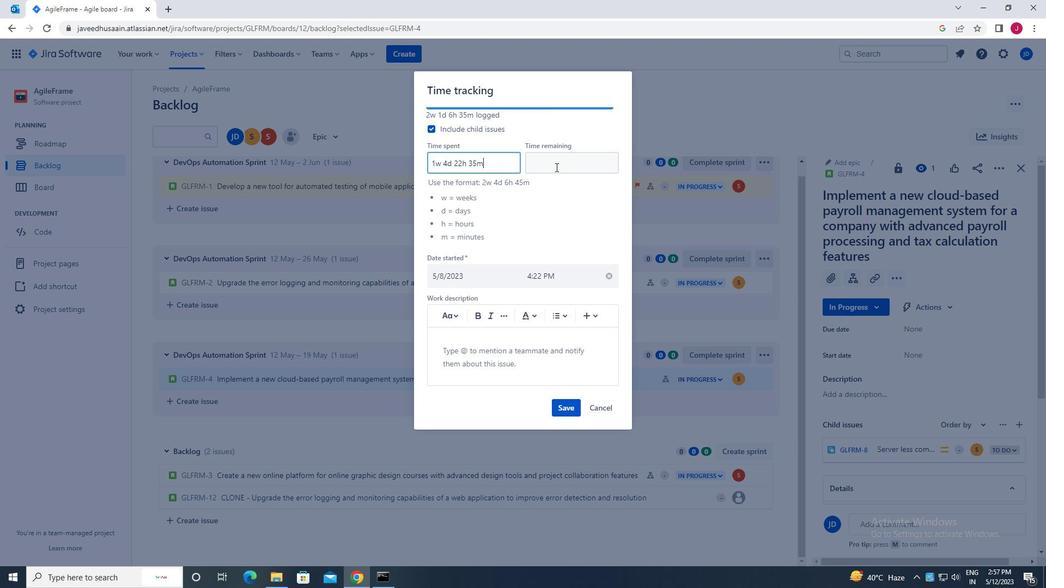 
Action: Mouse pressed left at (560, 166)
Screenshot: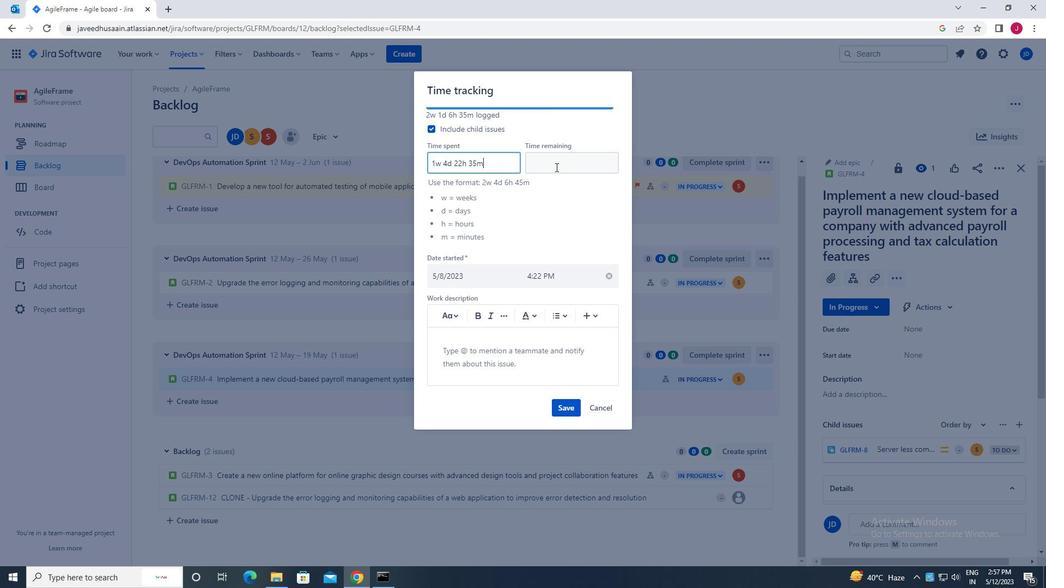 
Action: Key pressed 6w<Key.space>1d<Key.space>12h<Key.space>21m
Screenshot: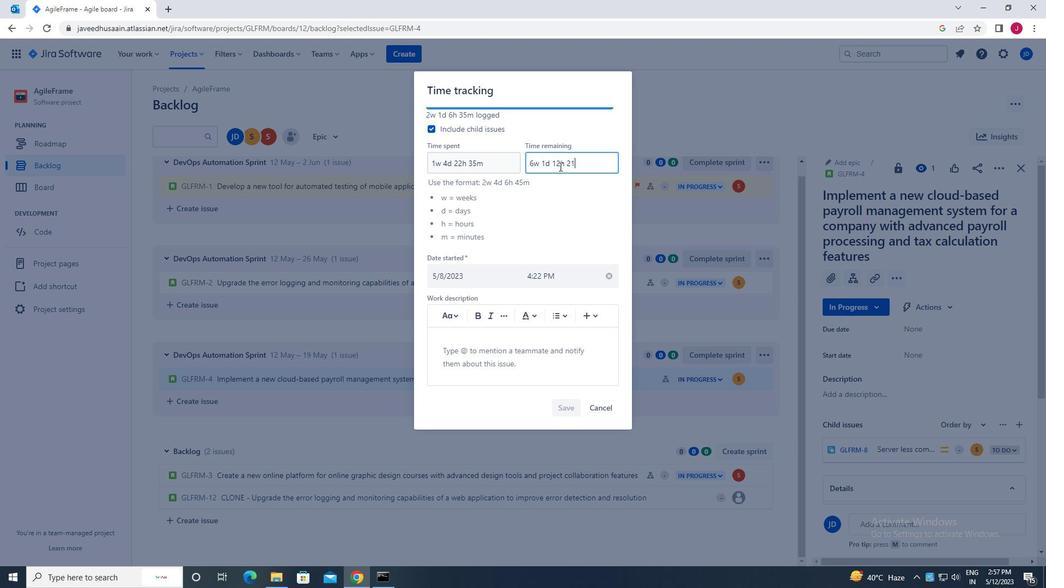 
Action: Mouse moved to (567, 412)
Screenshot: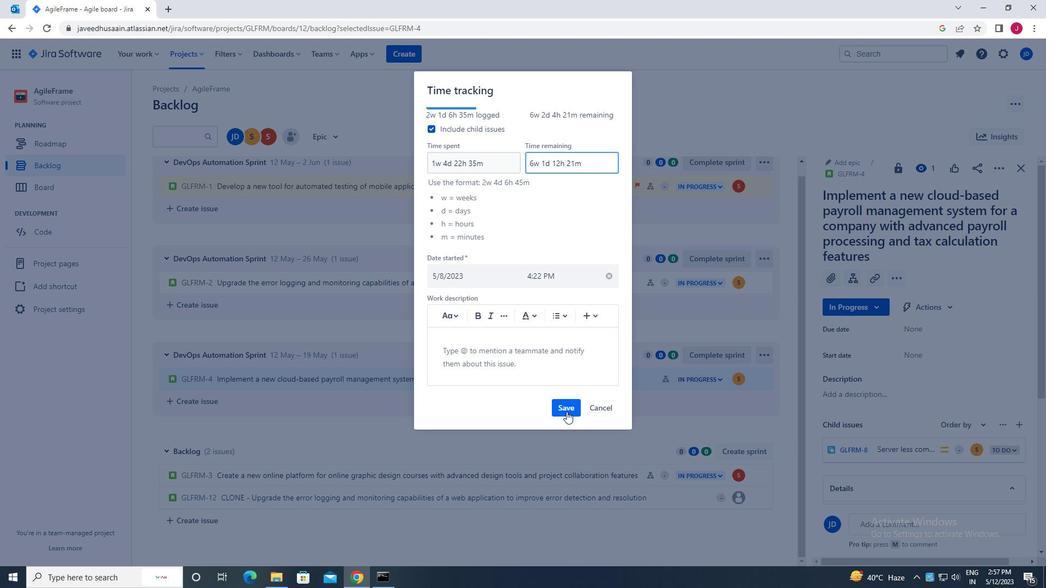 
Action: Mouse pressed left at (567, 412)
Screenshot: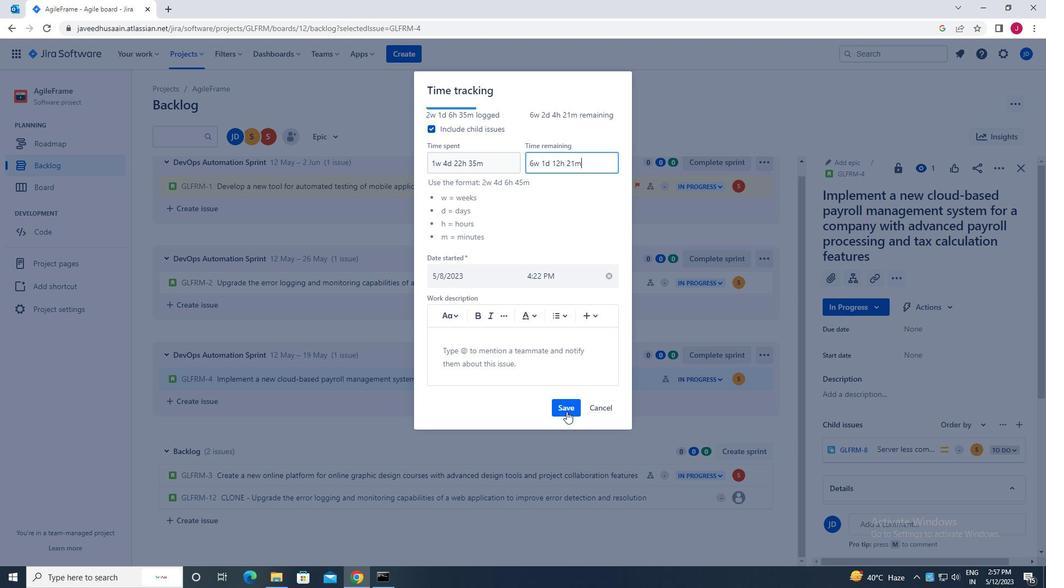 
Action: Mouse moved to (755, 378)
Screenshot: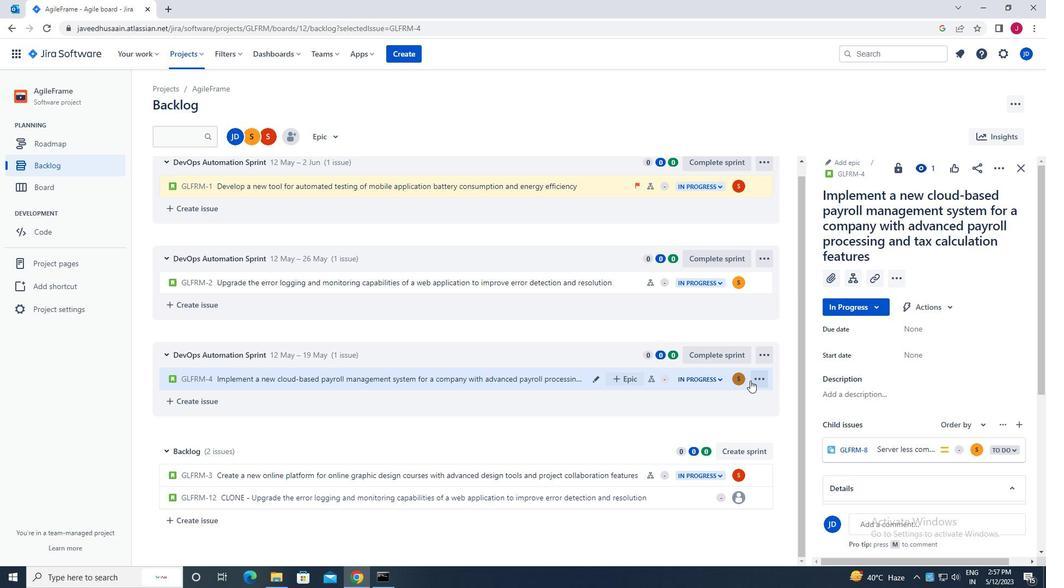 
Action: Mouse pressed left at (755, 378)
Screenshot: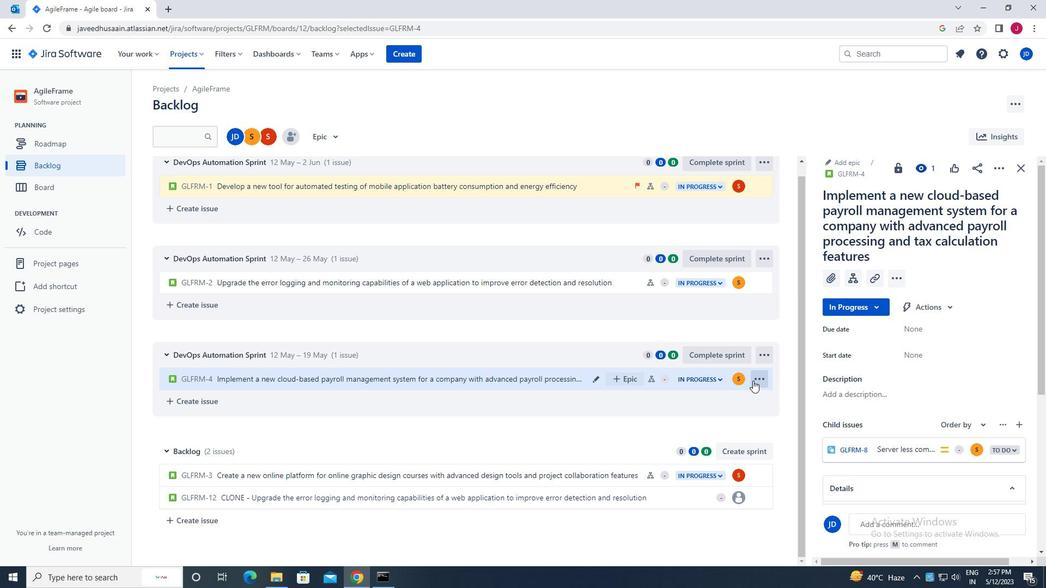 
Action: Mouse moved to (713, 355)
Screenshot: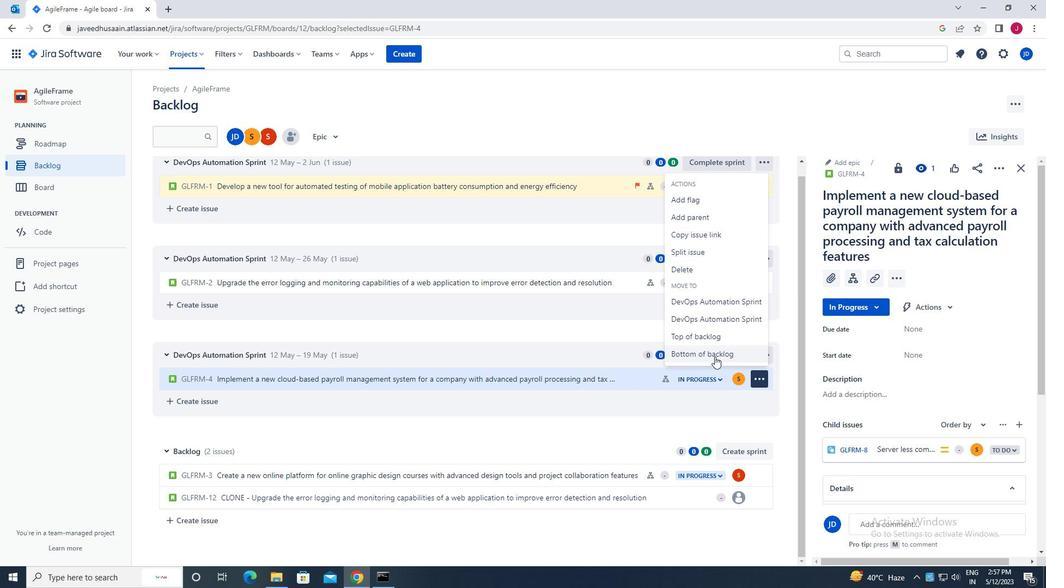 
Action: Mouse pressed left at (713, 355)
Screenshot: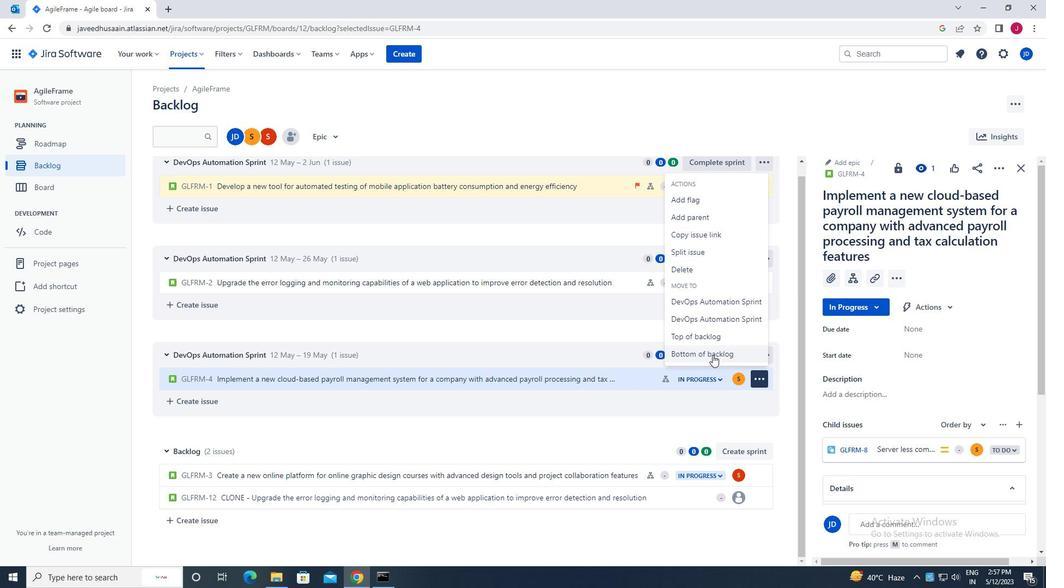 
Action: Mouse moved to (566, 170)
Screenshot: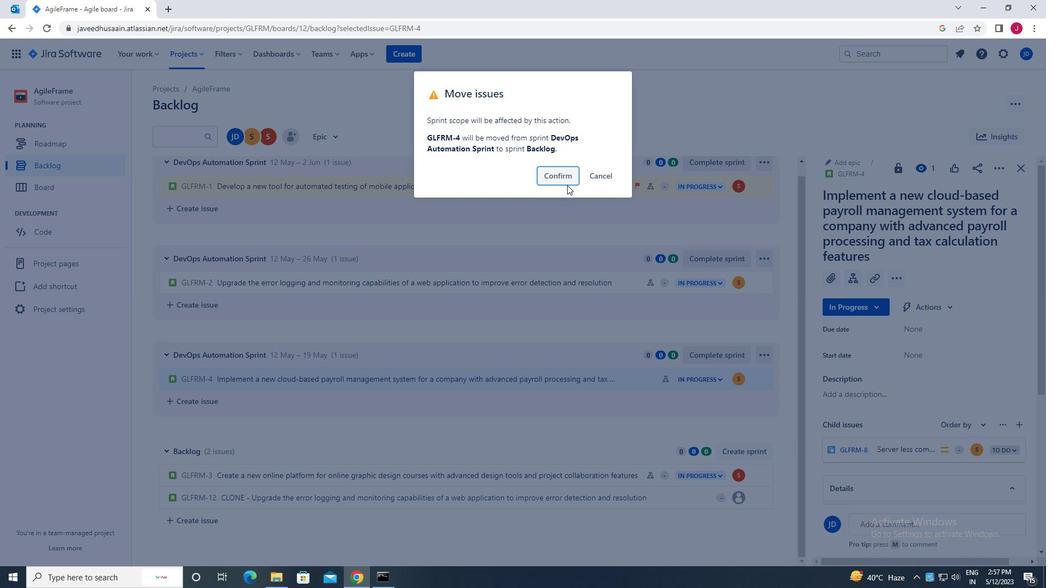 
Action: Mouse pressed left at (566, 170)
Screenshot: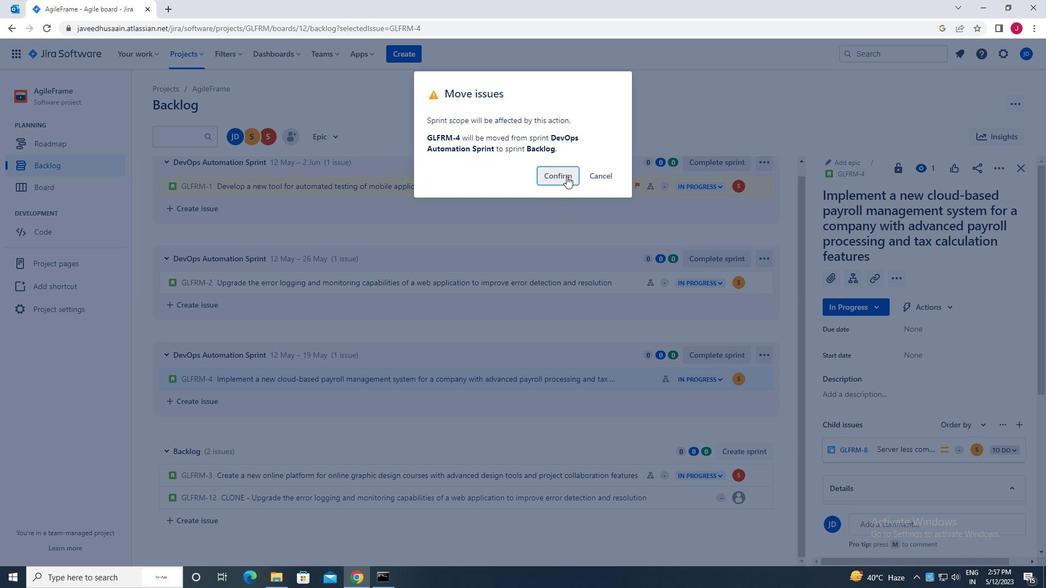 
Action: Mouse moved to (333, 135)
Screenshot: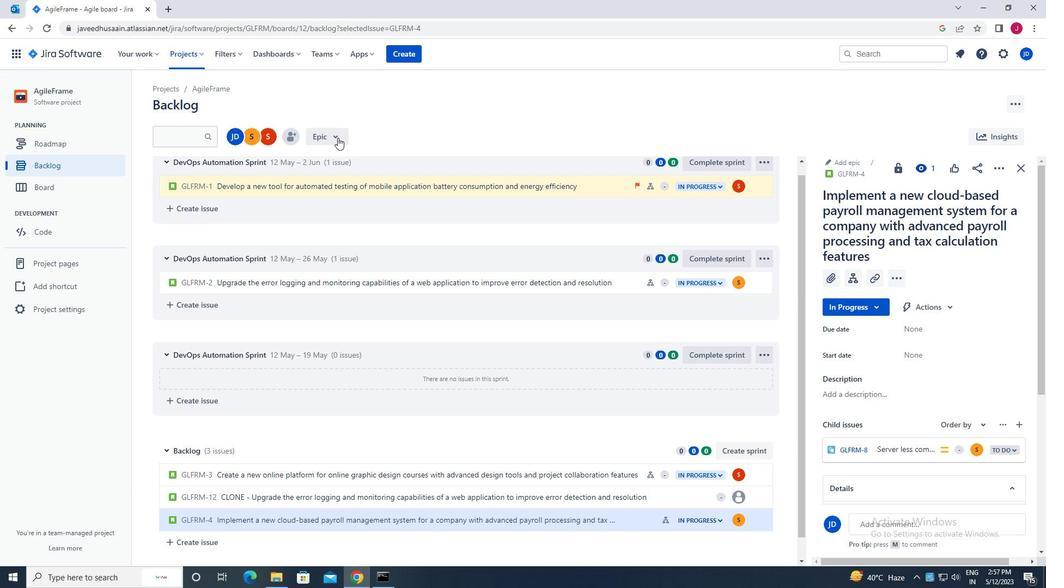 
Action: Mouse pressed left at (333, 135)
Screenshot: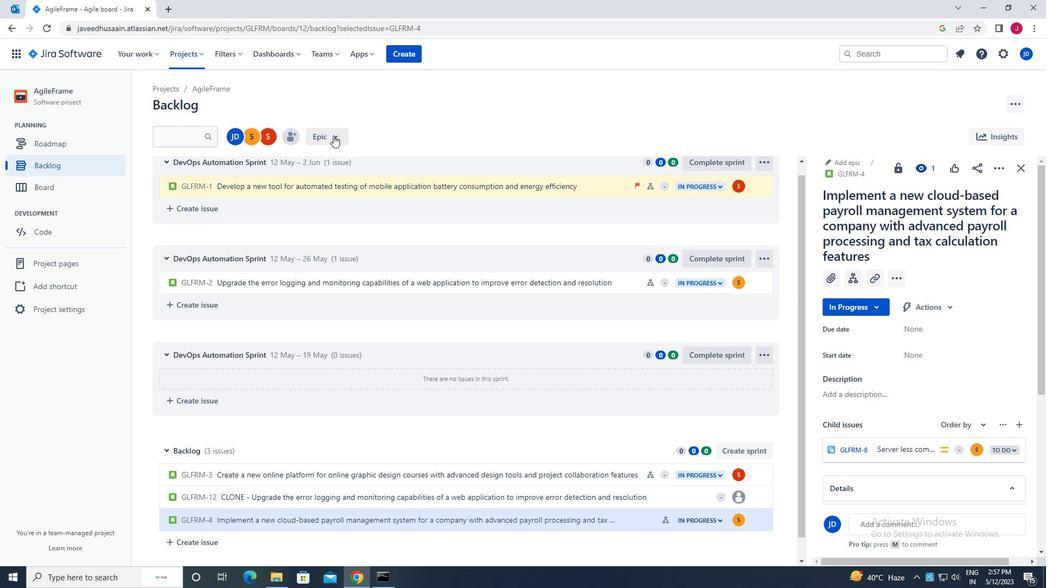 
Action: Mouse moved to (383, 186)
Screenshot: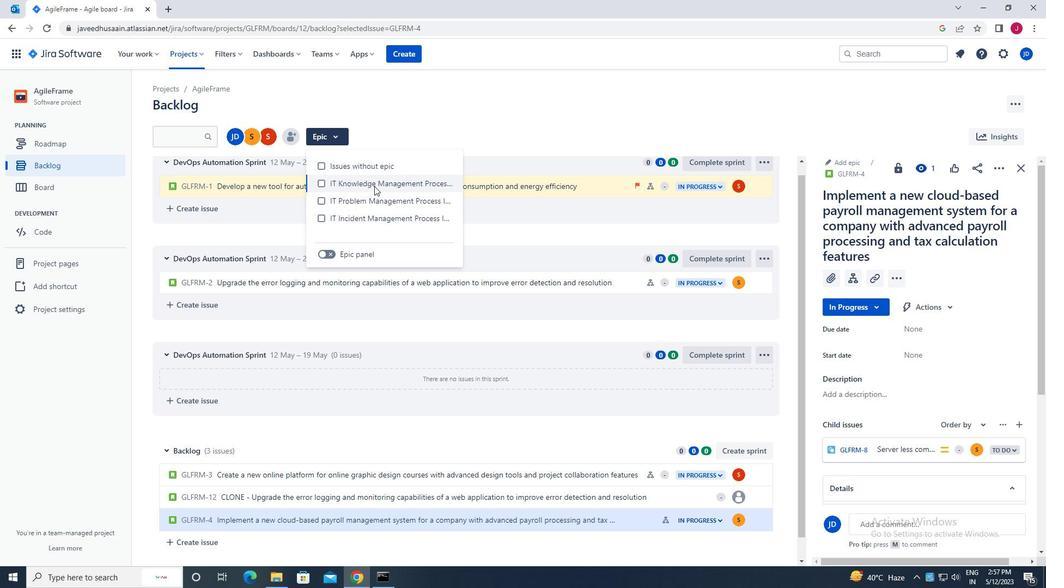 
Action: Mouse pressed left at (383, 186)
Screenshot: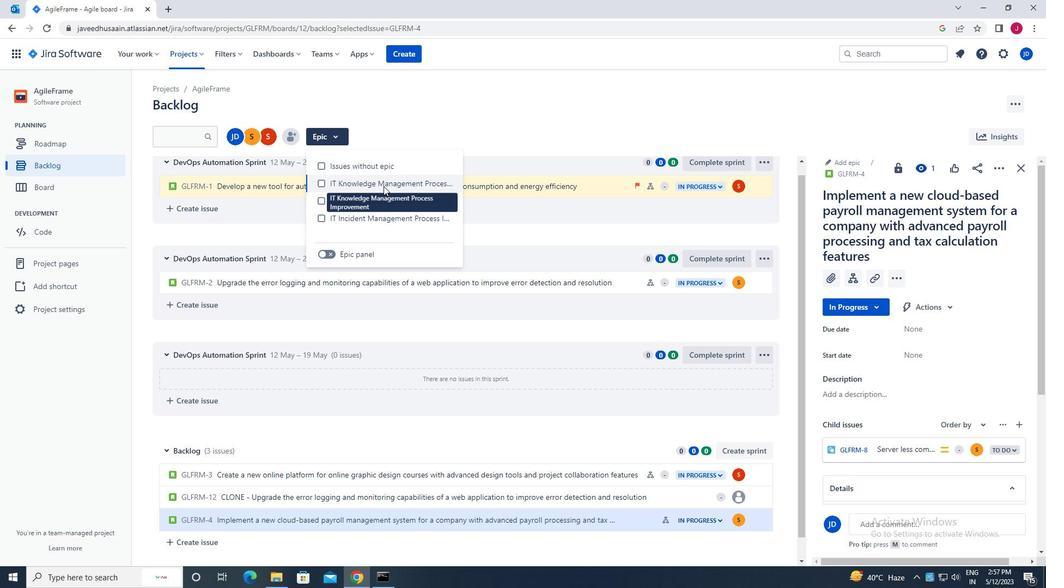 
Action: Mouse moved to (531, 124)
Screenshot: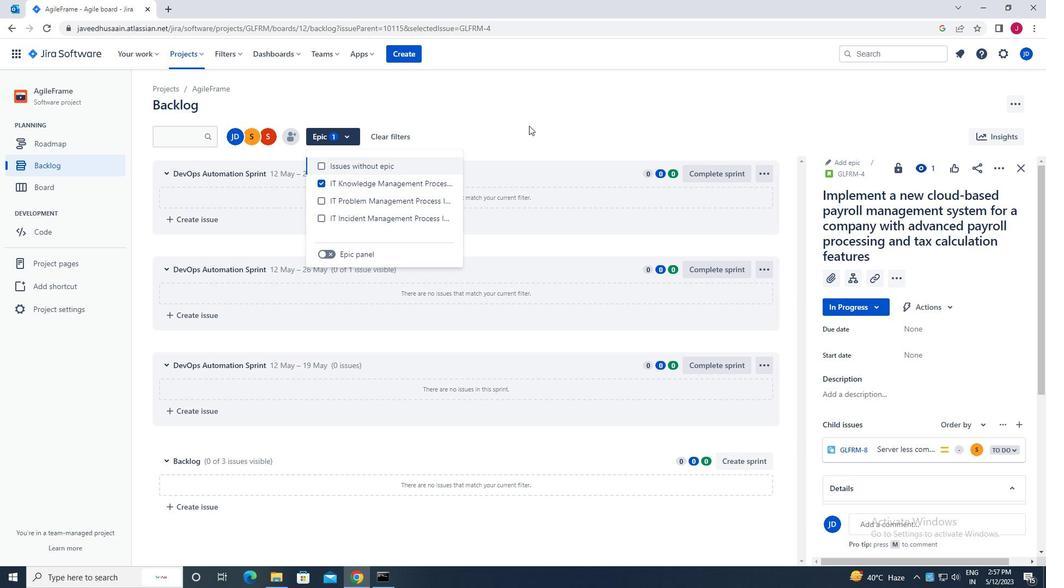 
Action: Mouse pressed left at (531, 124)
Screenshot: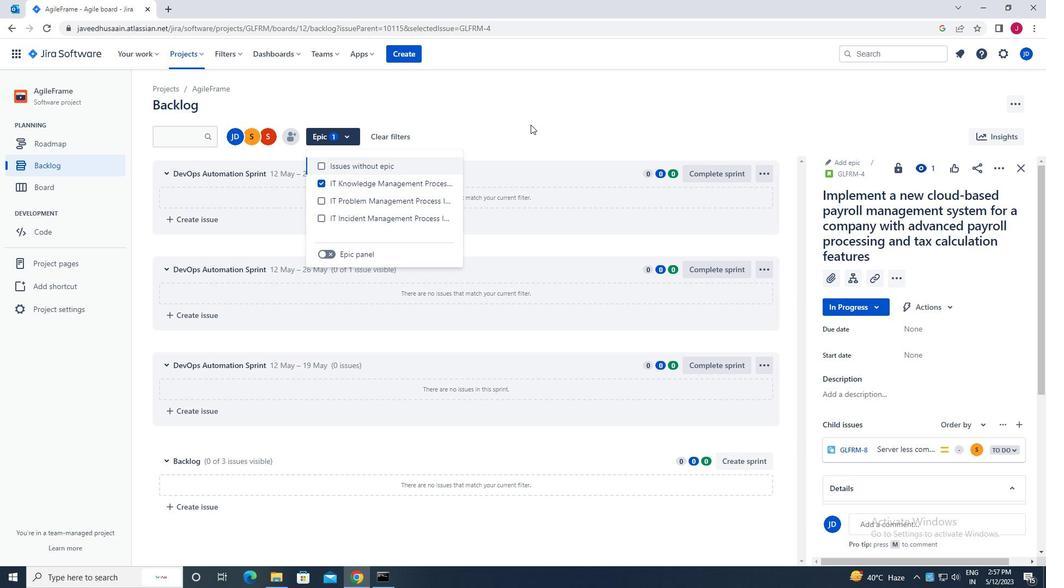 
